 Task: Add an event with the title Networking Lunch, date '2023/12/04', time 9:15 AM to 11:15 AMand add a description: A Networking Lunch is a structured event designed to facilitate professional connections, relationship-building, and knowledge sharing among attendees. It provides a relaxed and informal setting where individuals from various industries, organizations, and backgrounds can come together to exchange ideas, expand their networks, and explore potential collaborations._x000D_
_x000D_
Select event color  Lavender . Add location for the event as: 456 Calle de Fuencarral, Madrid, Spain, logged in from the account softage.1@softage.netand send the event invitation to softage.2@softage.net and softage.3@softage.net. Set a reminder for the event Weekly on Sunday
Action: Mouse moved to (674, 455)
Screenshot: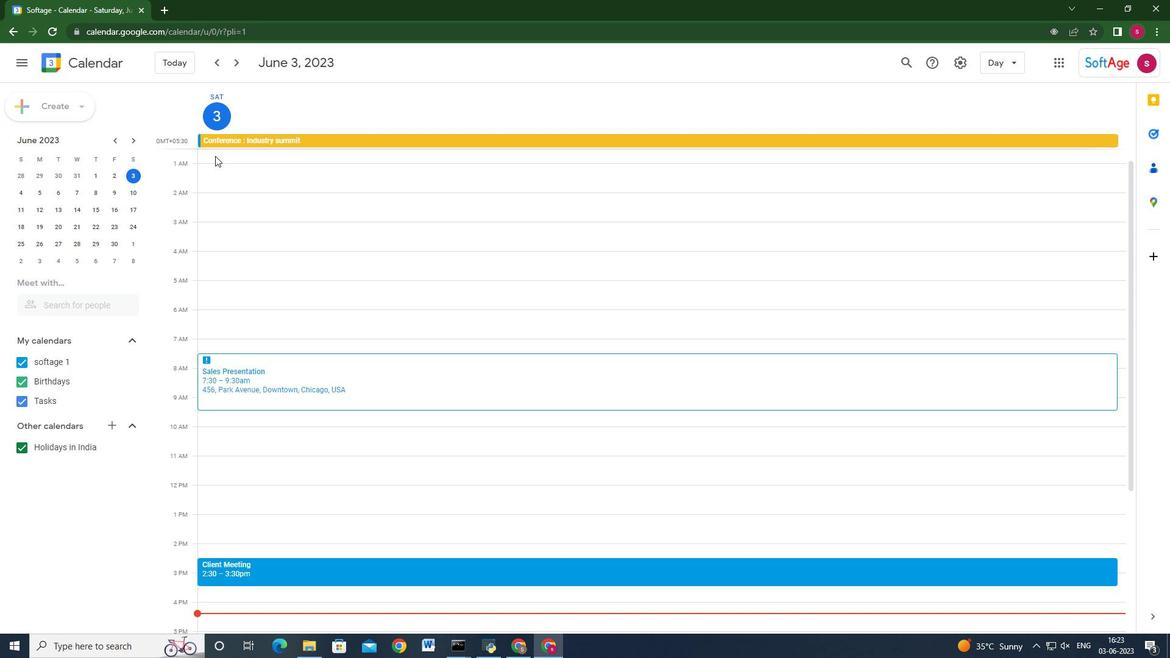 
Action: Mouse pressed left at (674, 455)
Screenshot: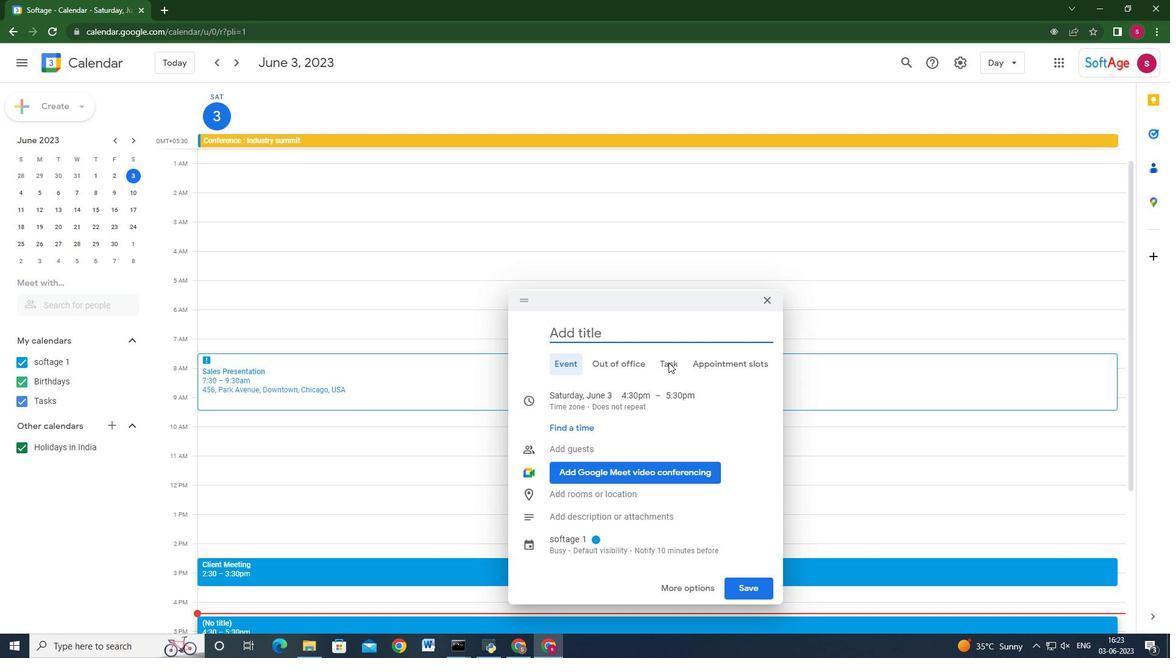 
Action: Mouse moved to (105, 76)
Screenshot: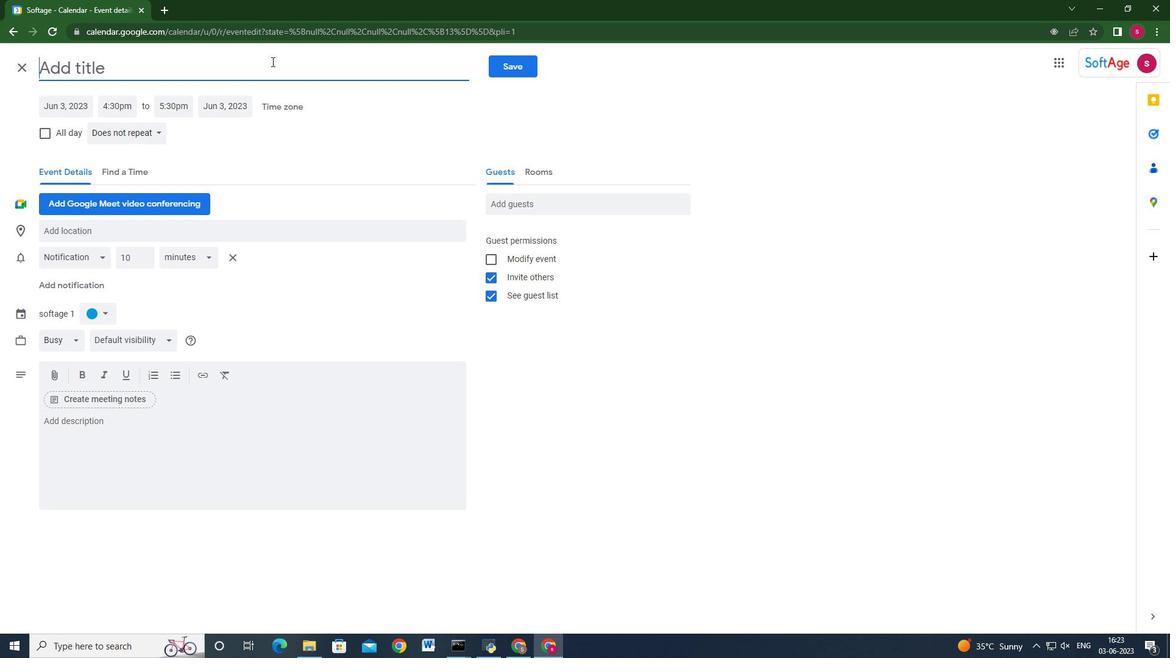 
Action: Key pressed <Key.shift>Networking<Key.space><Key.shift>Lunch
Screenshot: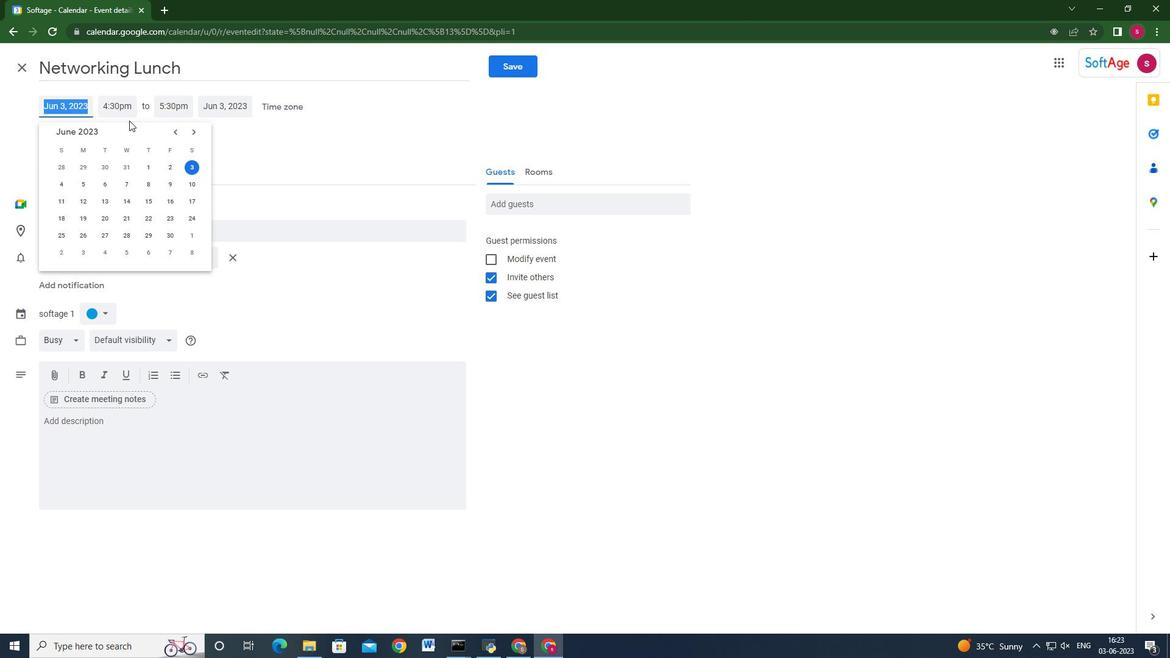 
Action: Mouse moved to (49, 111)
Screenshot: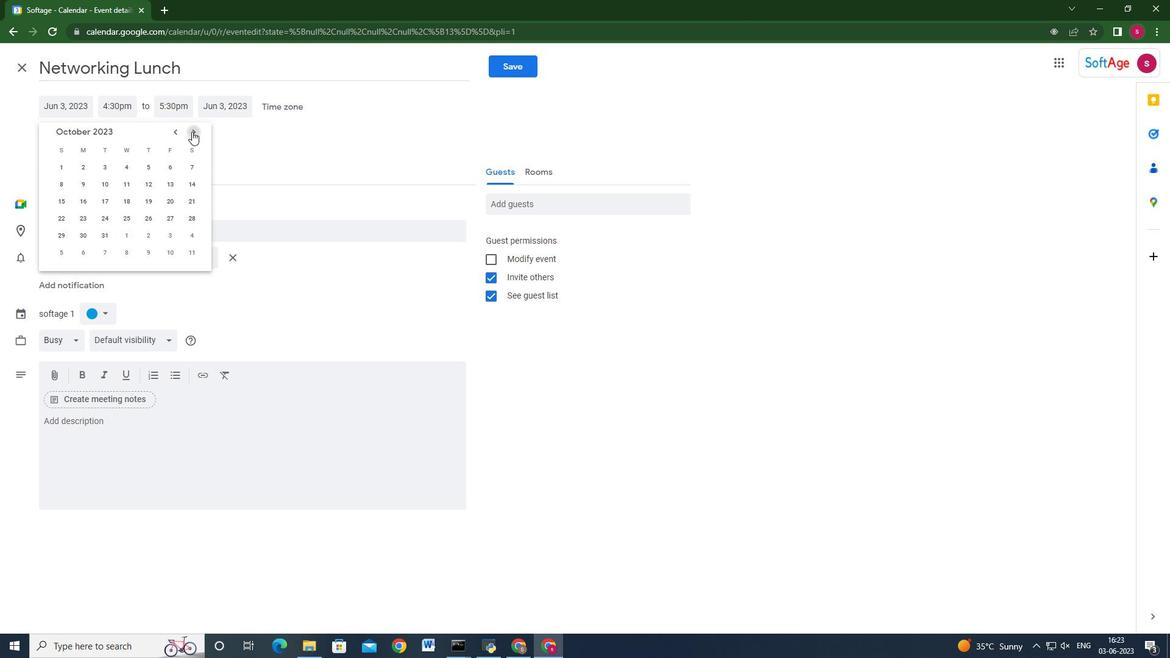 
Action: Mouse pressed left at (49, 111)
Screenshot: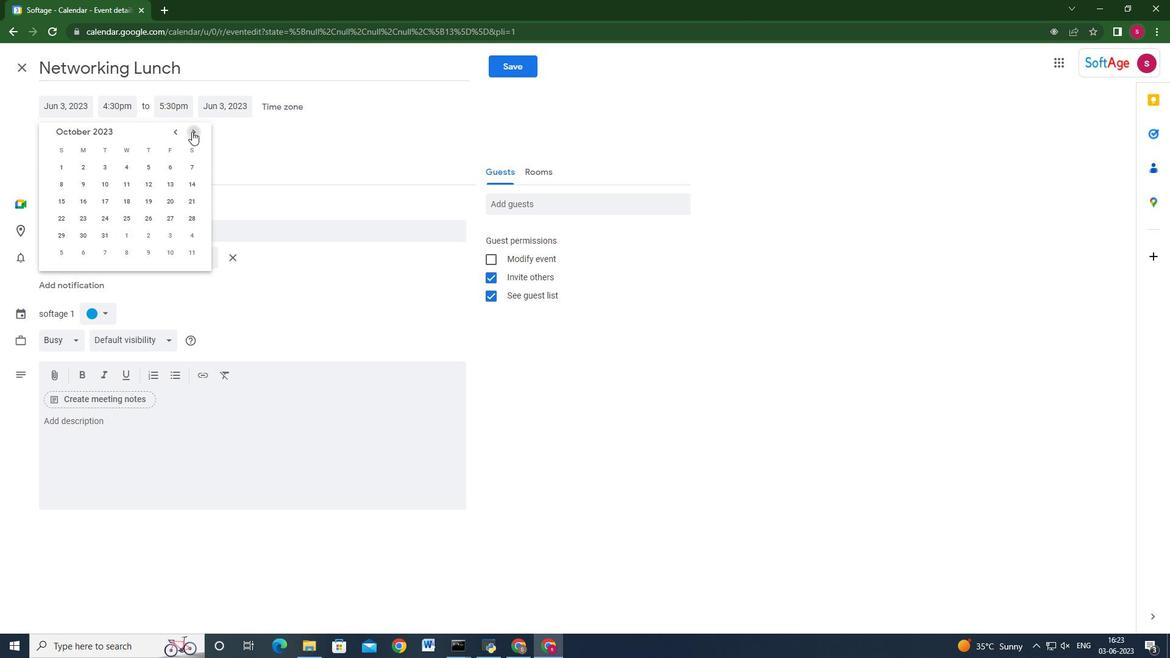 
Action: Mouse moved to (197, 135)
Screenshot: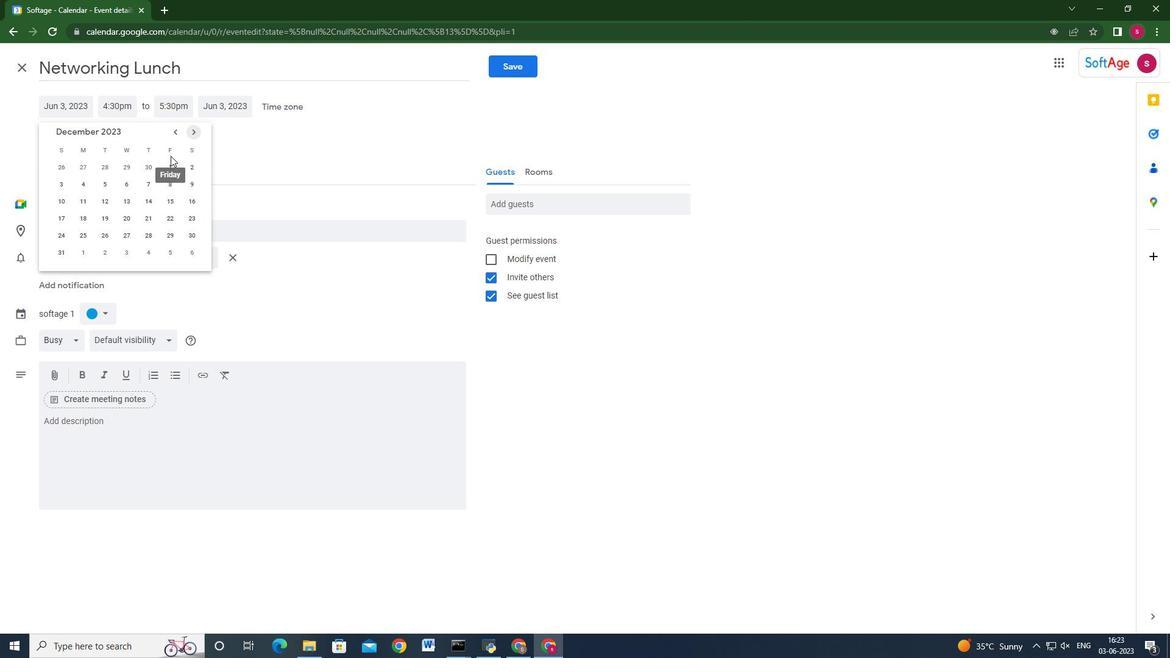 
Action: Mouse pressed left at (197, 135)
Screenshot: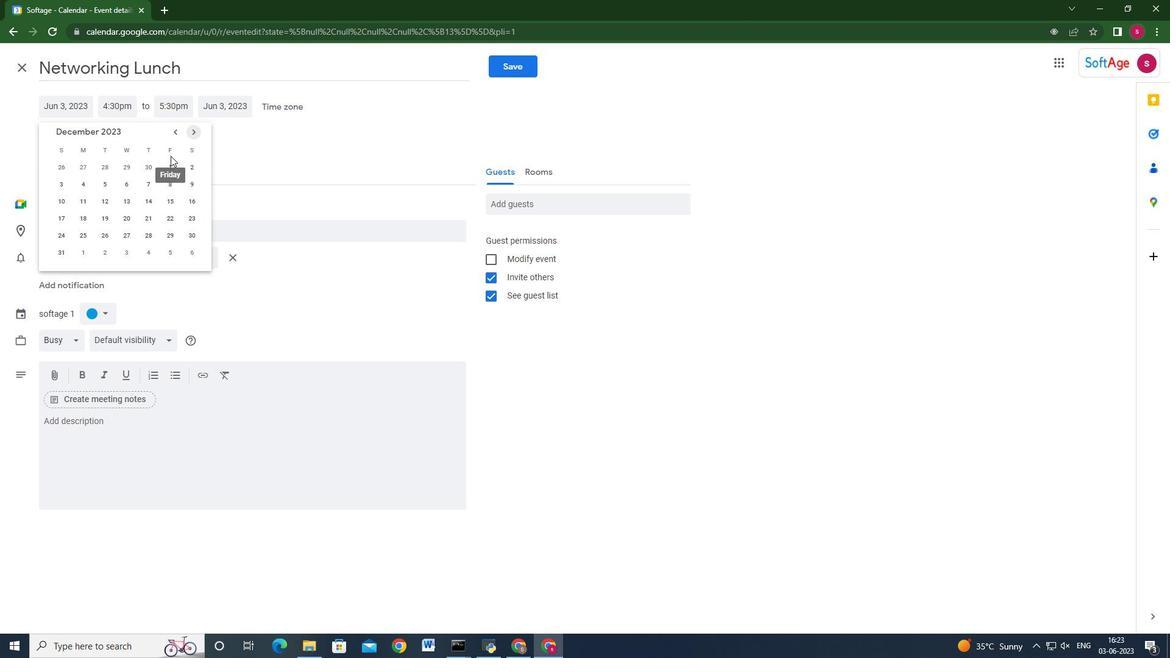 
Action: Mouse pressed left at (197, 135)
Screenshot: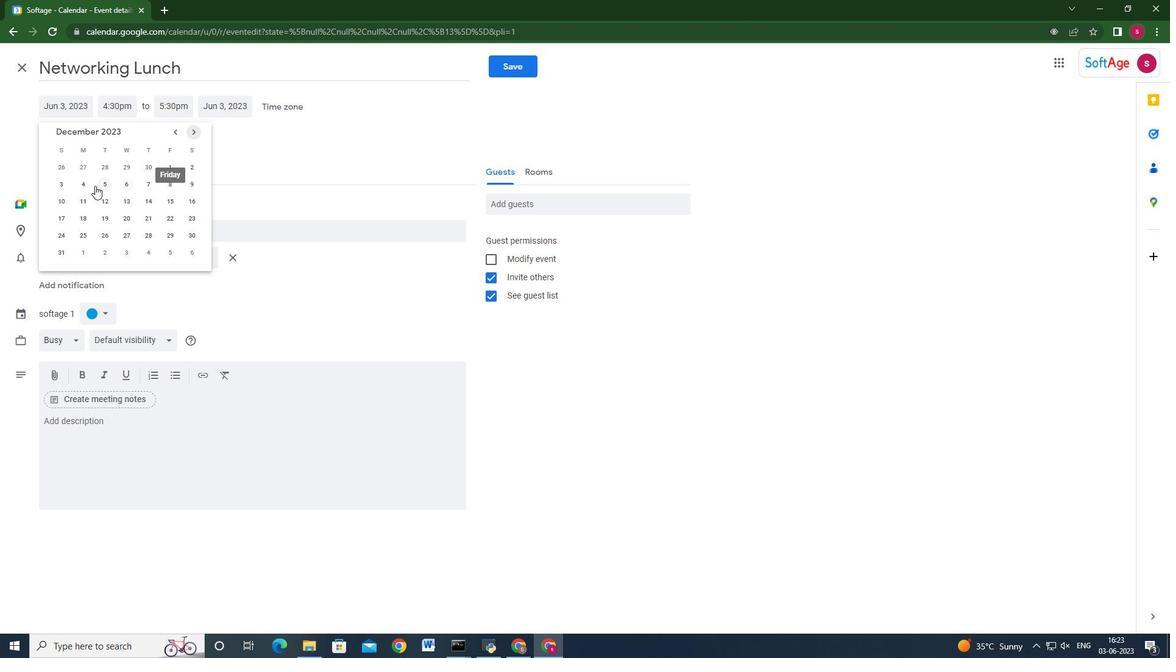 
Action: Mouse pressed left at (197, 135)
Screenshot: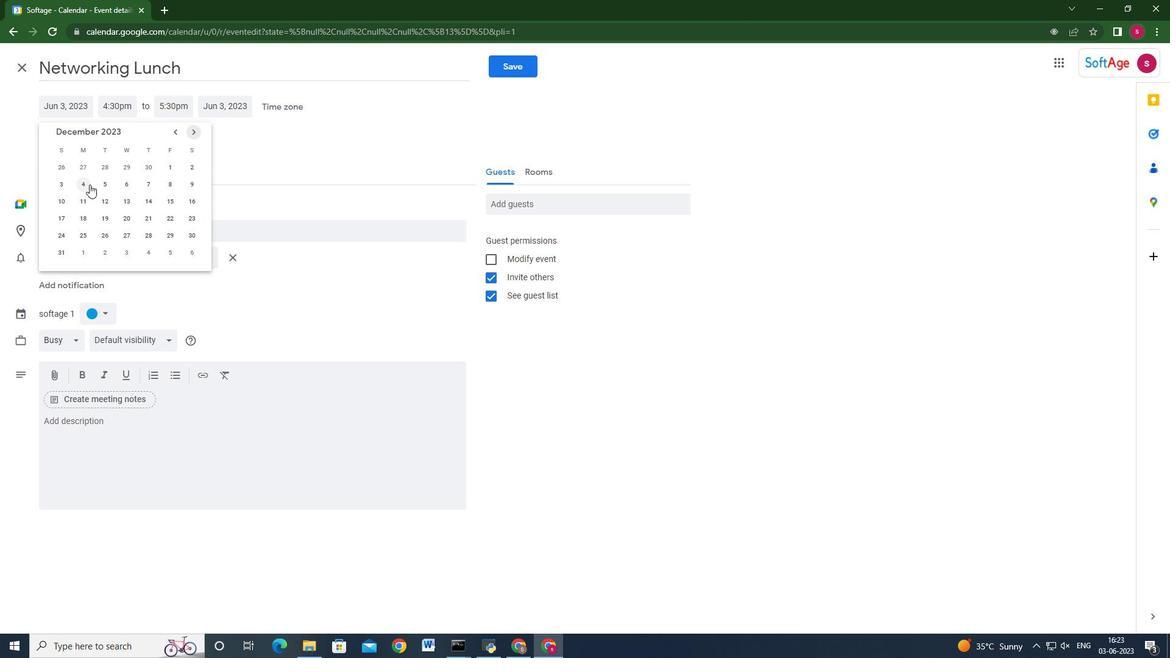 
Action: Mouse pressed left at (197, 135)
Screenshot: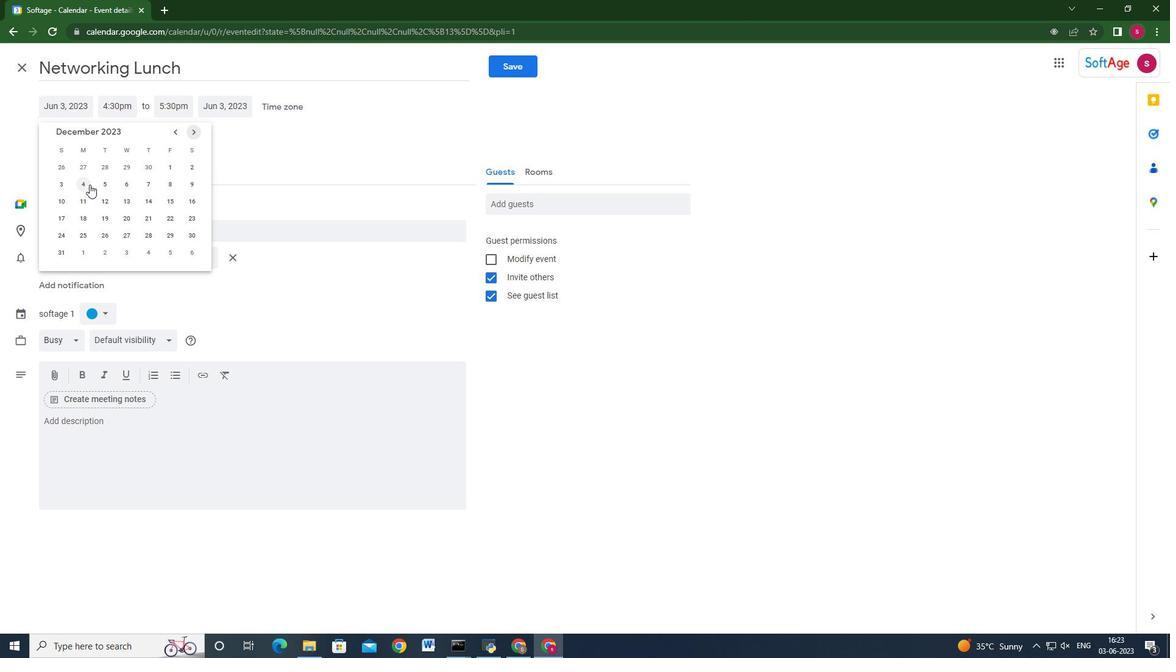 
Action: Mouse pressed left at (197, 135)
Screenshot: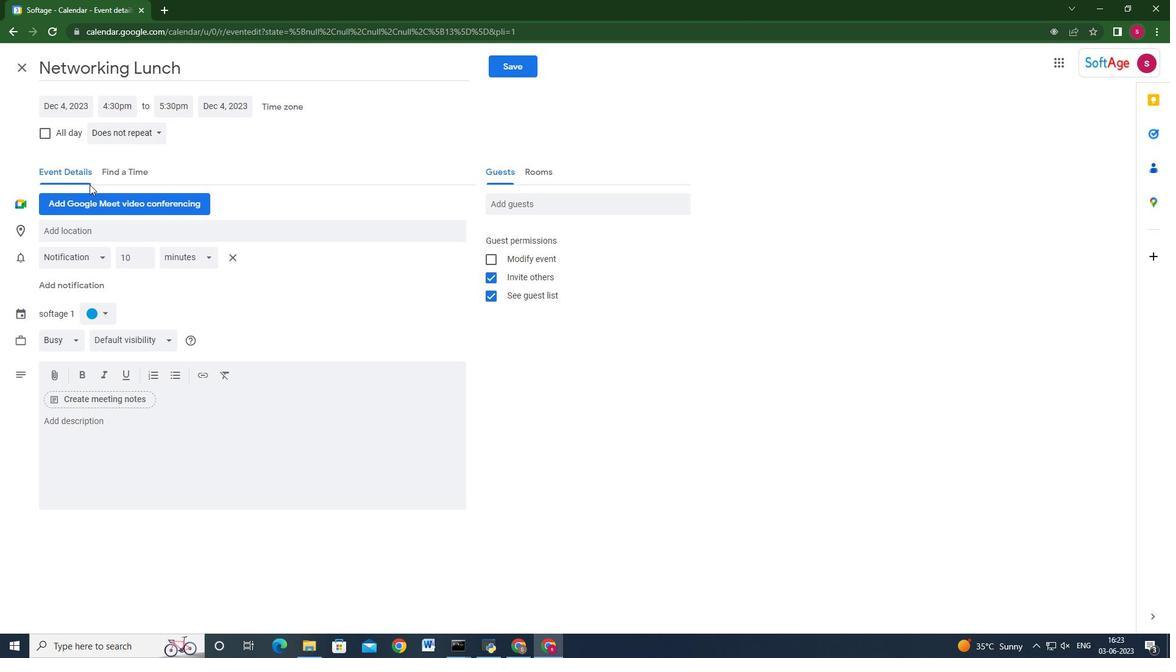 
Action: Mouse pressed left at (197, 135)
Screenshot: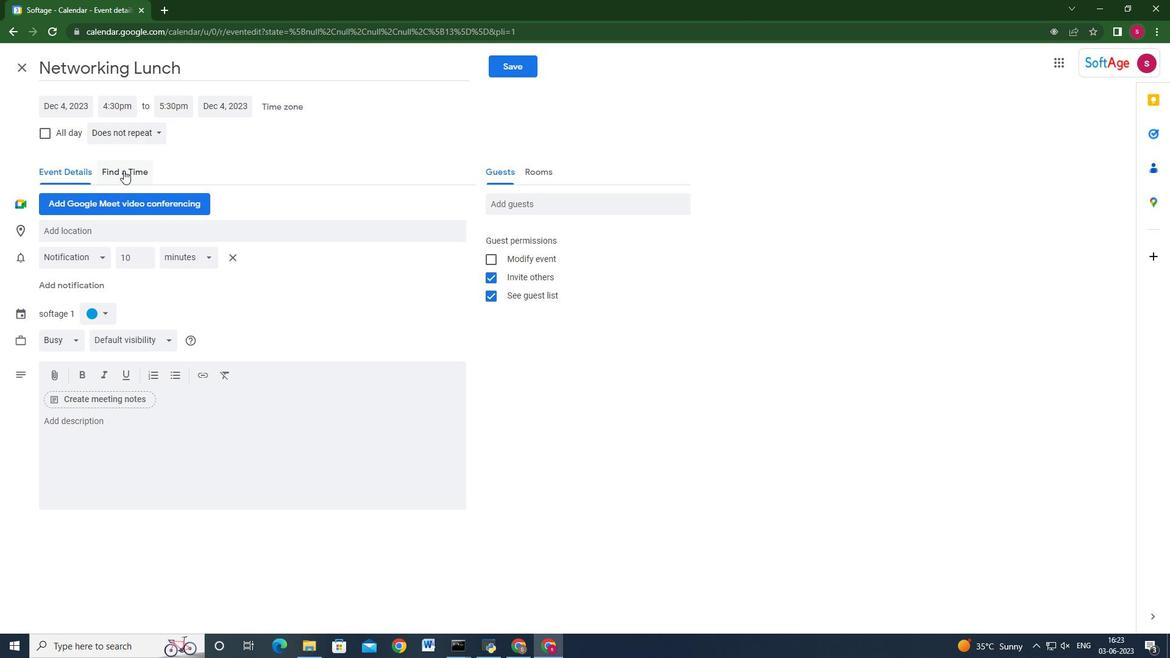 
Action: Mouse moved to (89, 184)
Screenshot: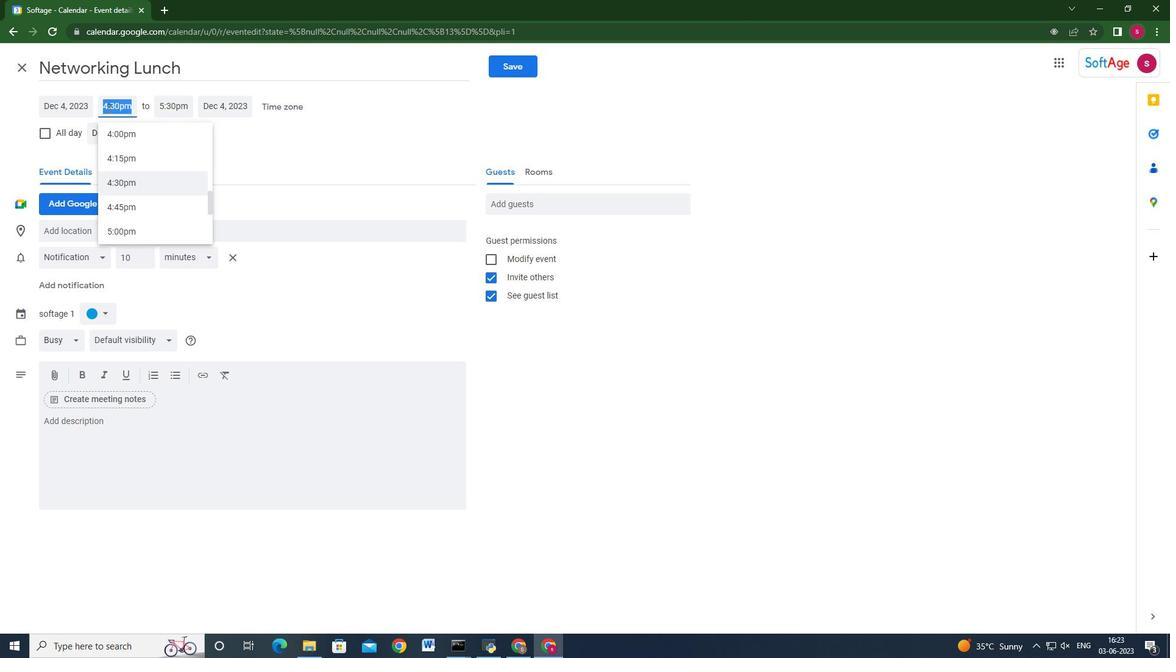 
Action: Mouse pressed left at (89, 184)
Screenshot: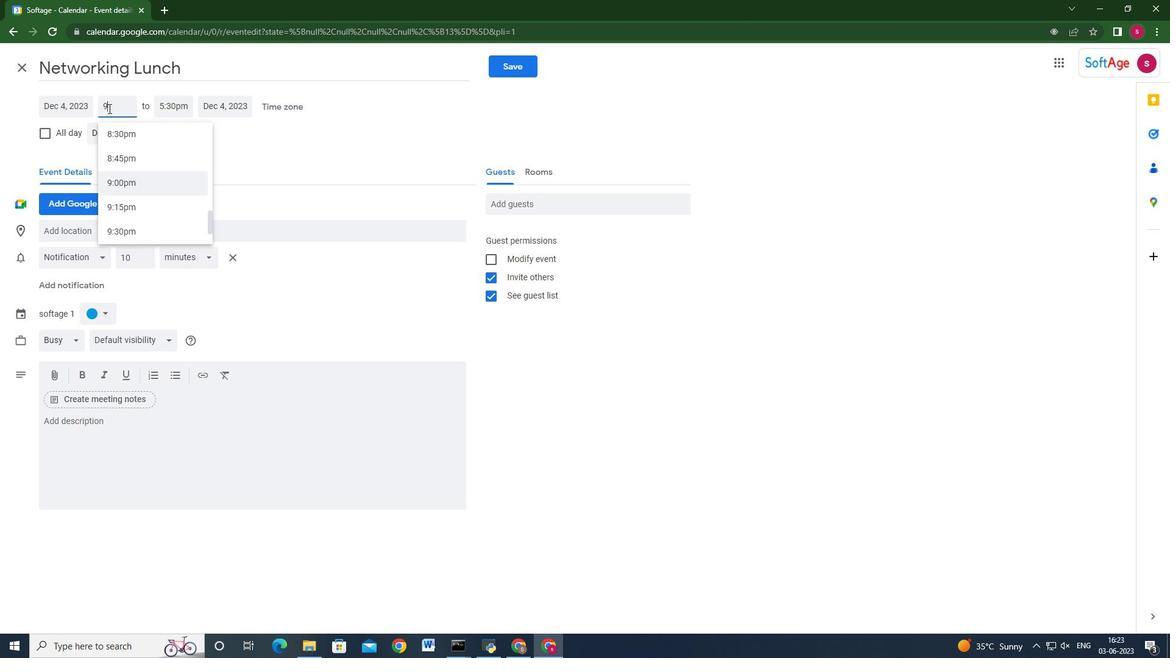 
Action: Mouse moved to (29, 67)
Screenshot: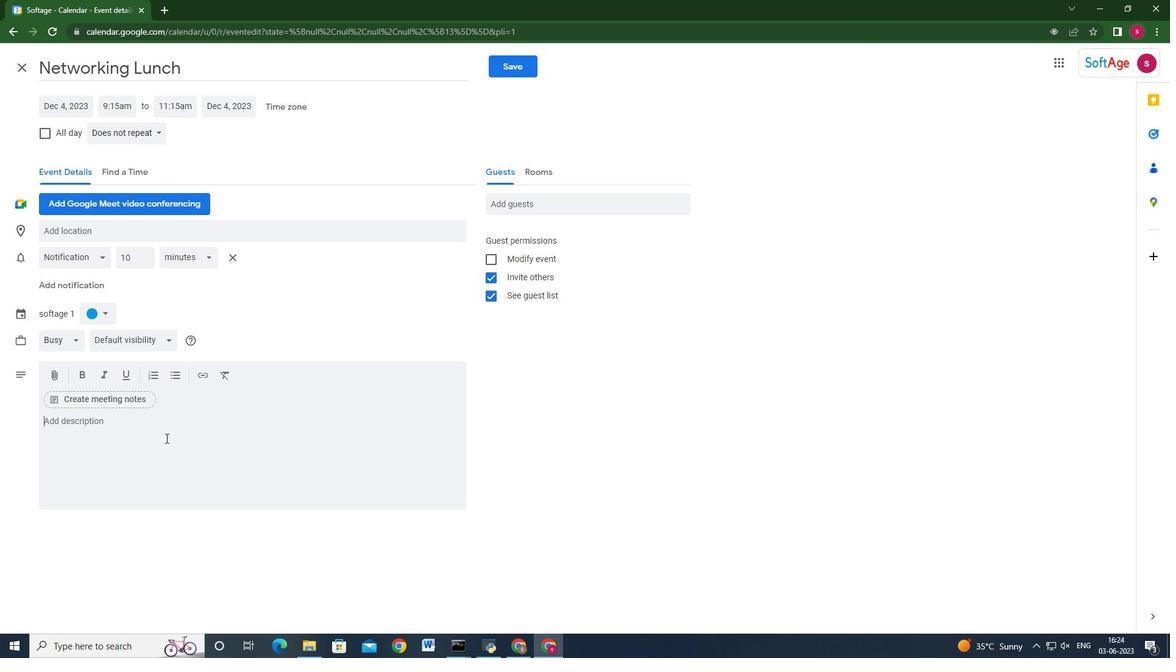 
Action: Mouse pressed left at (29, 67)
Screenshot: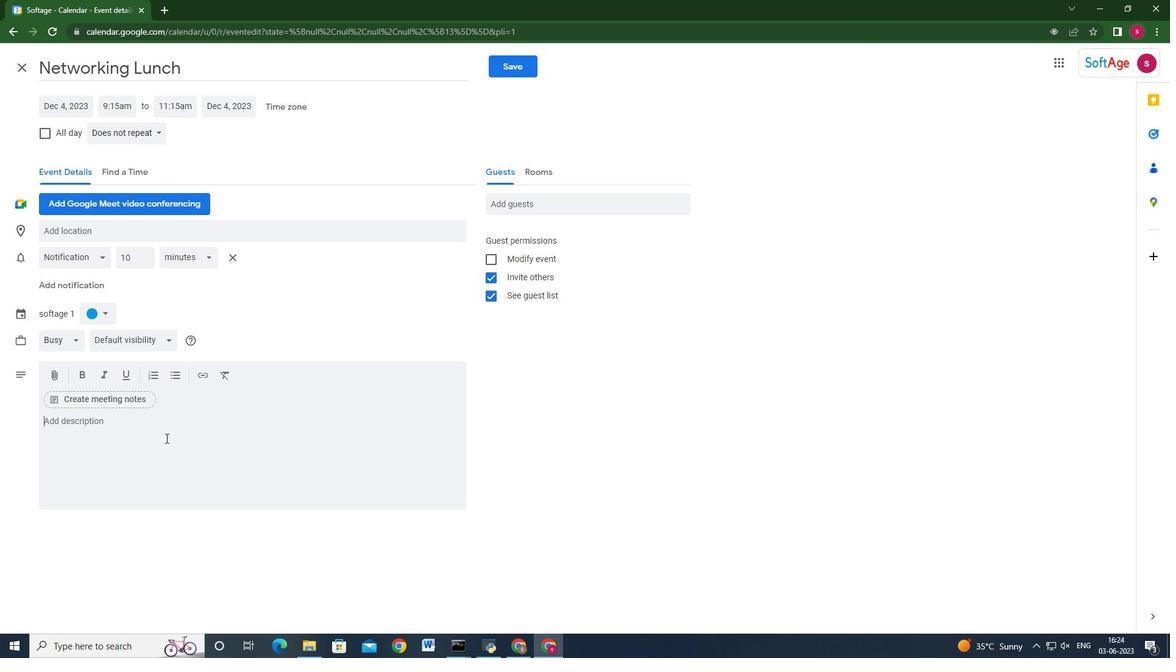
Action: Mouse moved to (639, 361)
Screenshot: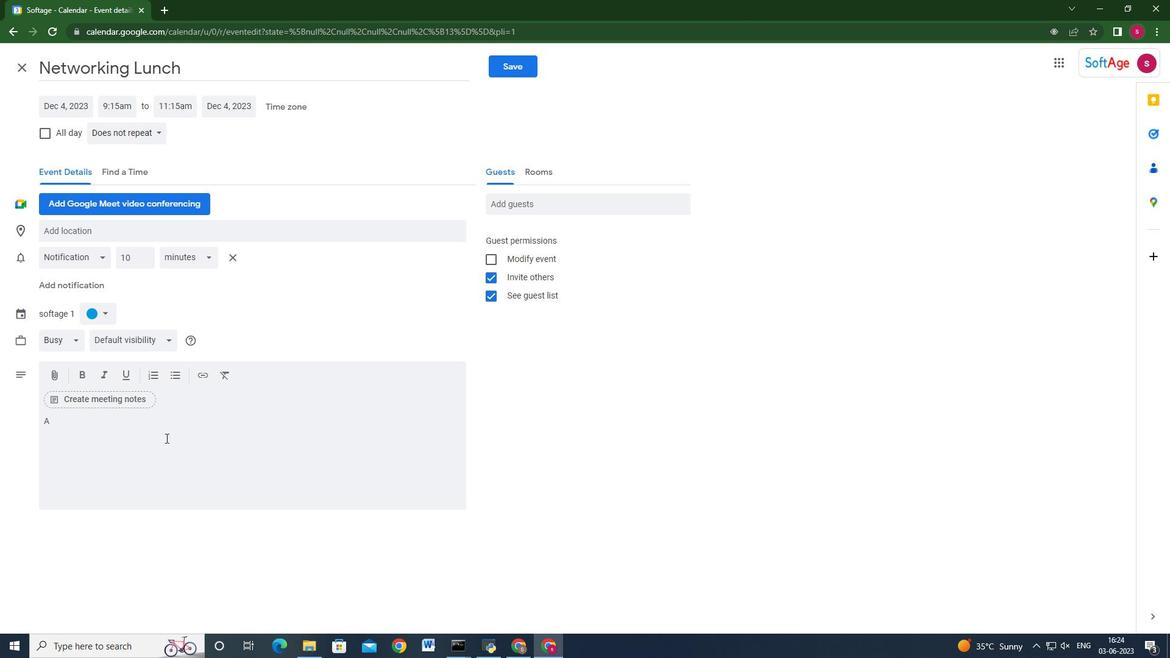 
Action: Mouse pressed left at (639, 361)
Screenshot: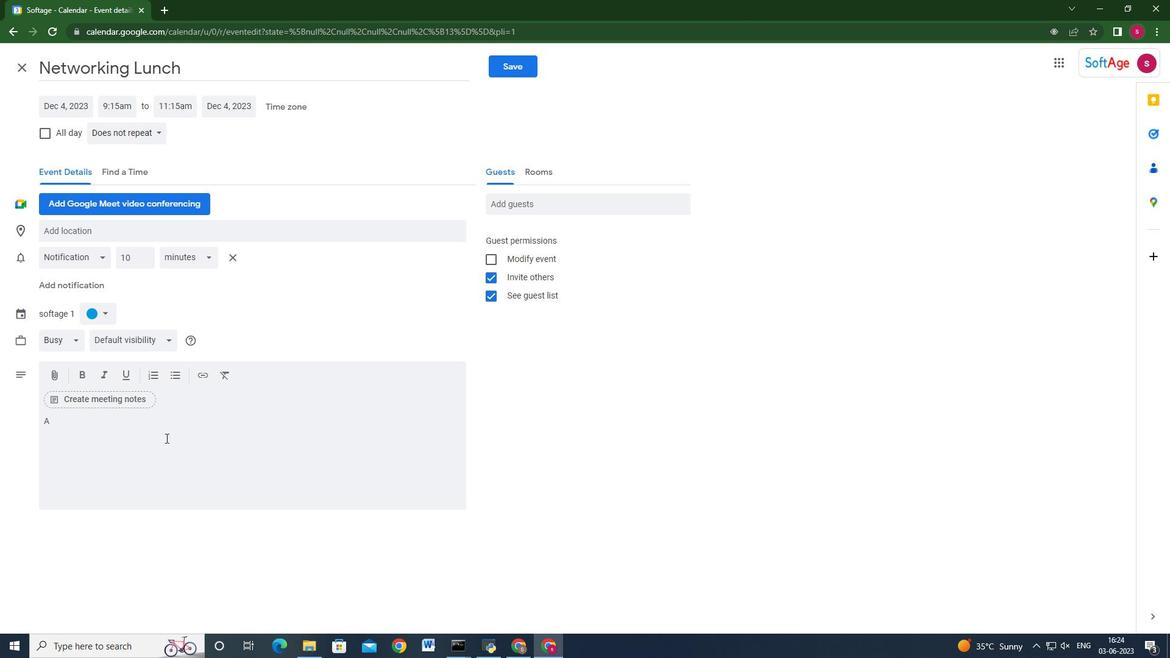 
Action: Mouse moved to (64, 115)
Screenshot: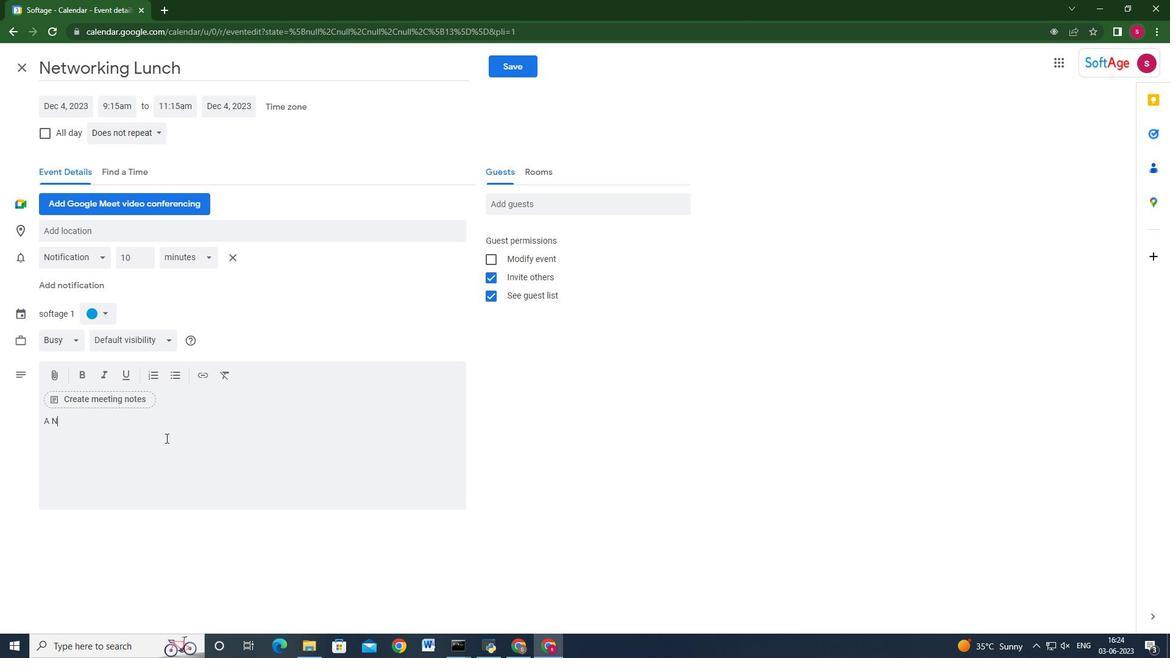
Action: Mouse pressed left at (64, 115)
Screenshot: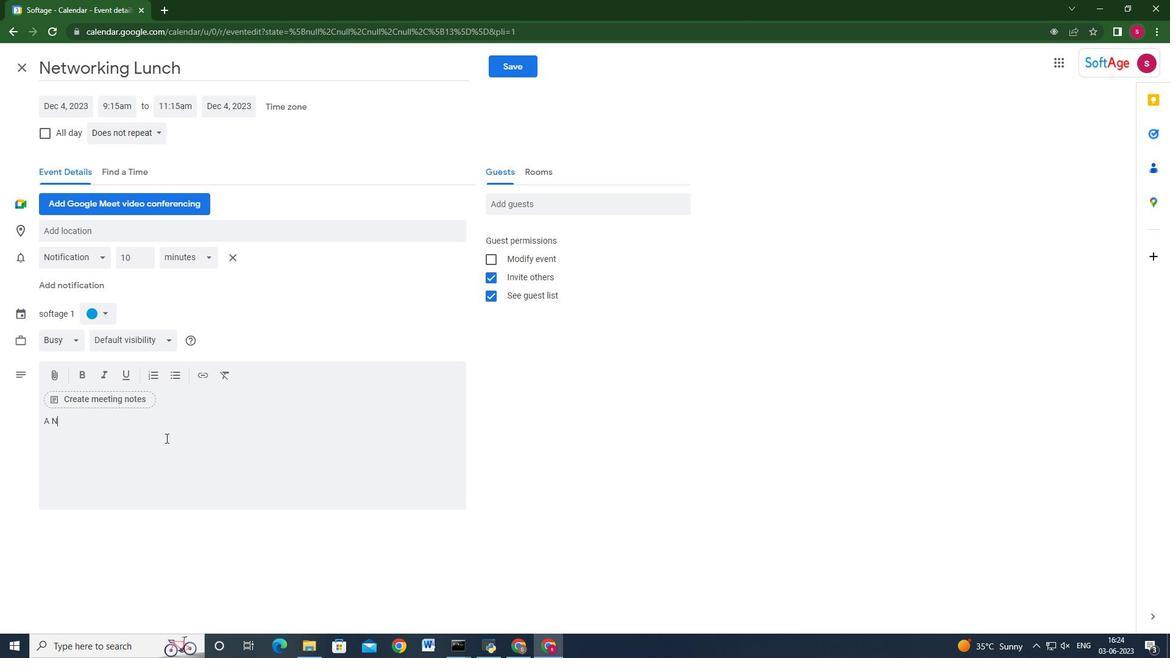 
Action: Mouse moved to (57, 135)
Screenshot: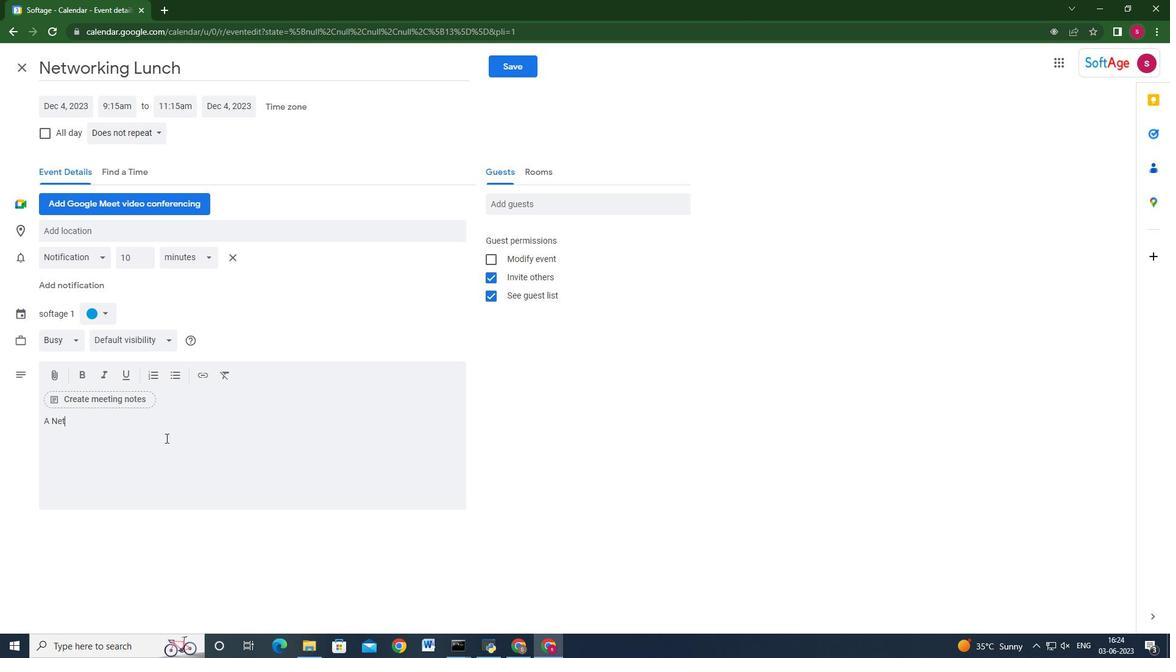
Action: Mouse pressed left at (57, 135)
Screenshot: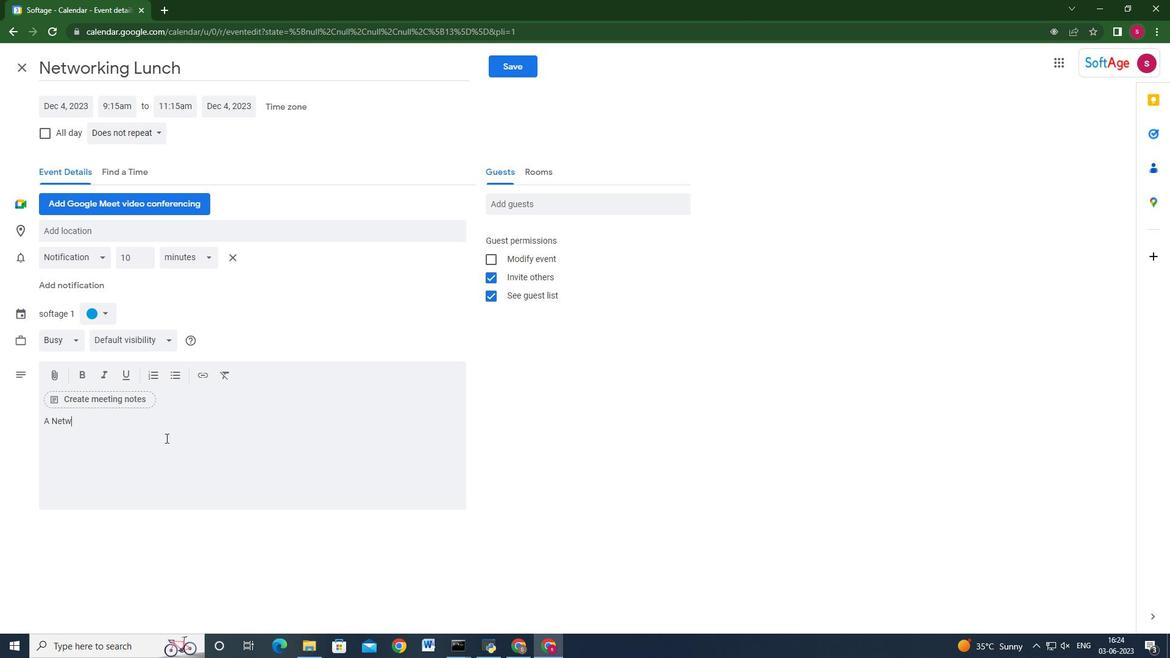 
Action: Mouse moved to (694, 591)
Screenshot: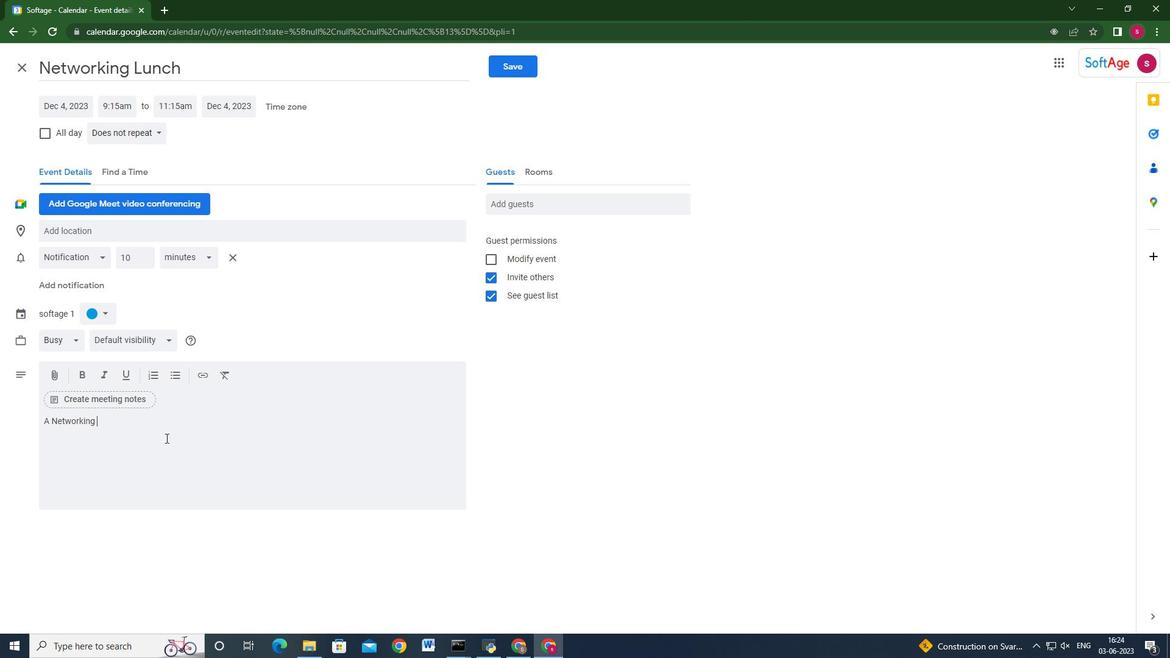 
Action: Mouse pressed left at (694, 591)
Screenshot: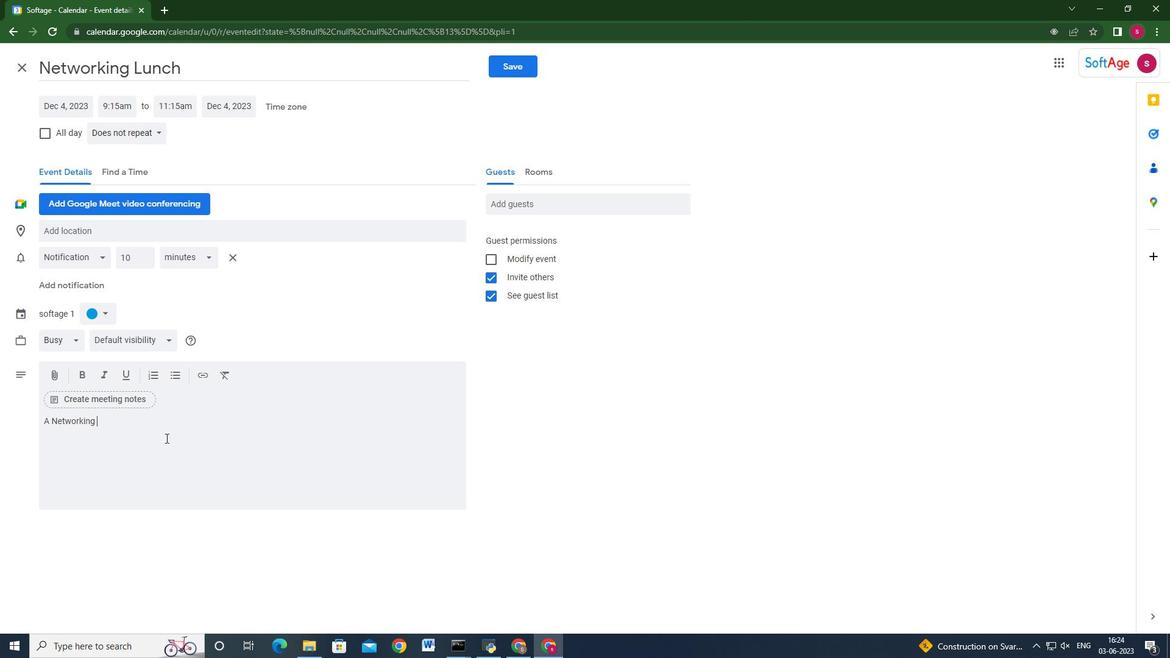 
Action: Mouse moved to (116, 85)
Screenshot: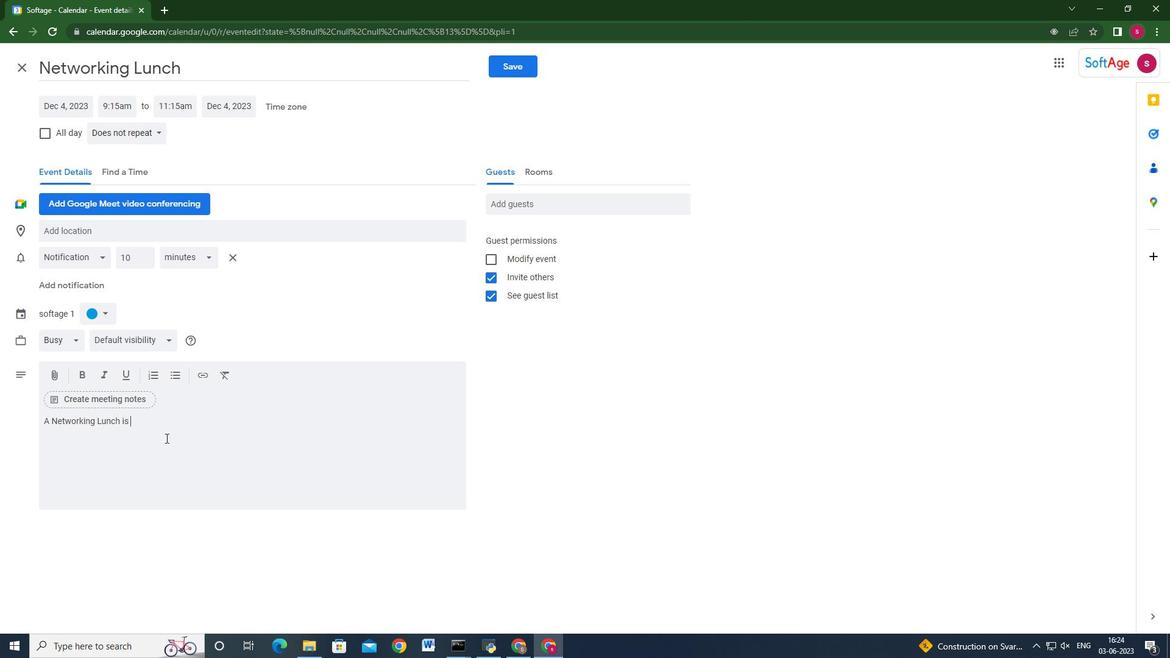 
Action: Key pressed <Key.shift>Networking<Key.space><Key.shift>Lun<Key.backspace>ctrl+A<Key.backspace>
Screenshot: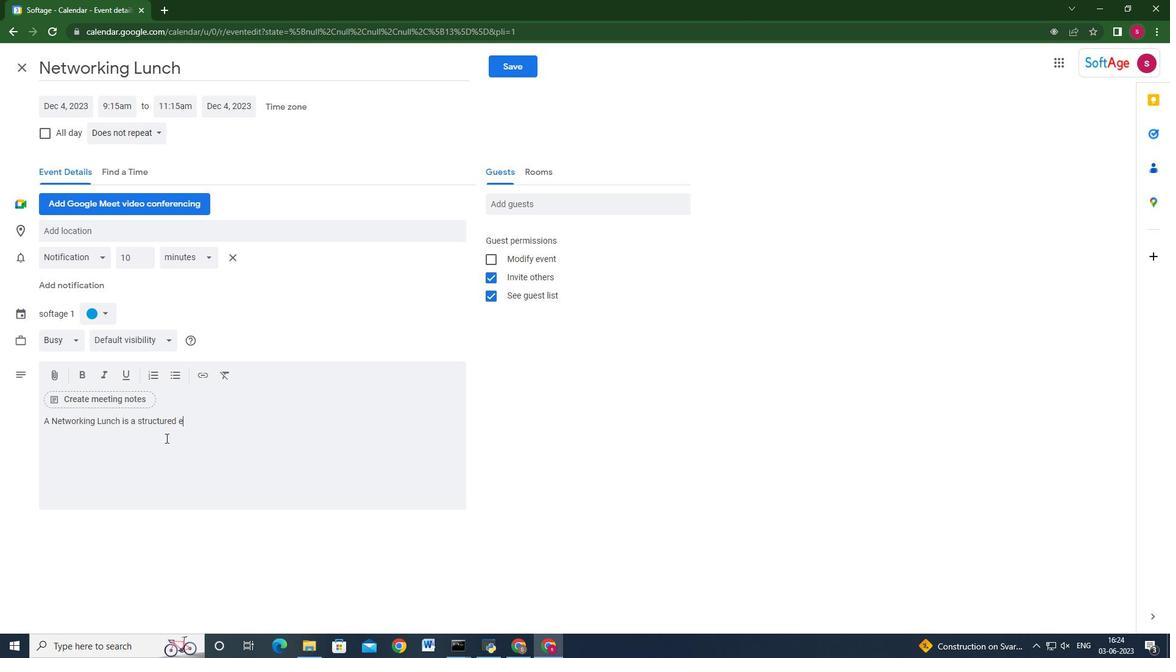 
Action: Mouse moved to (59, 107)
Screenshot: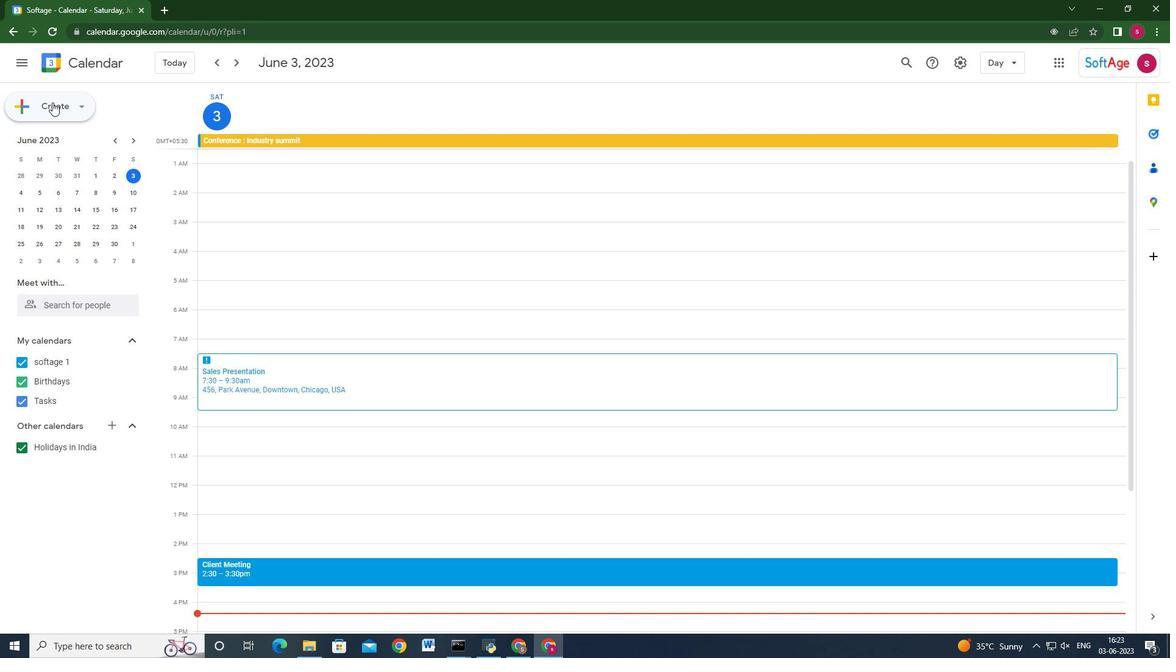 
Action: Mouse pressed left at (59, 107)
Screenshot: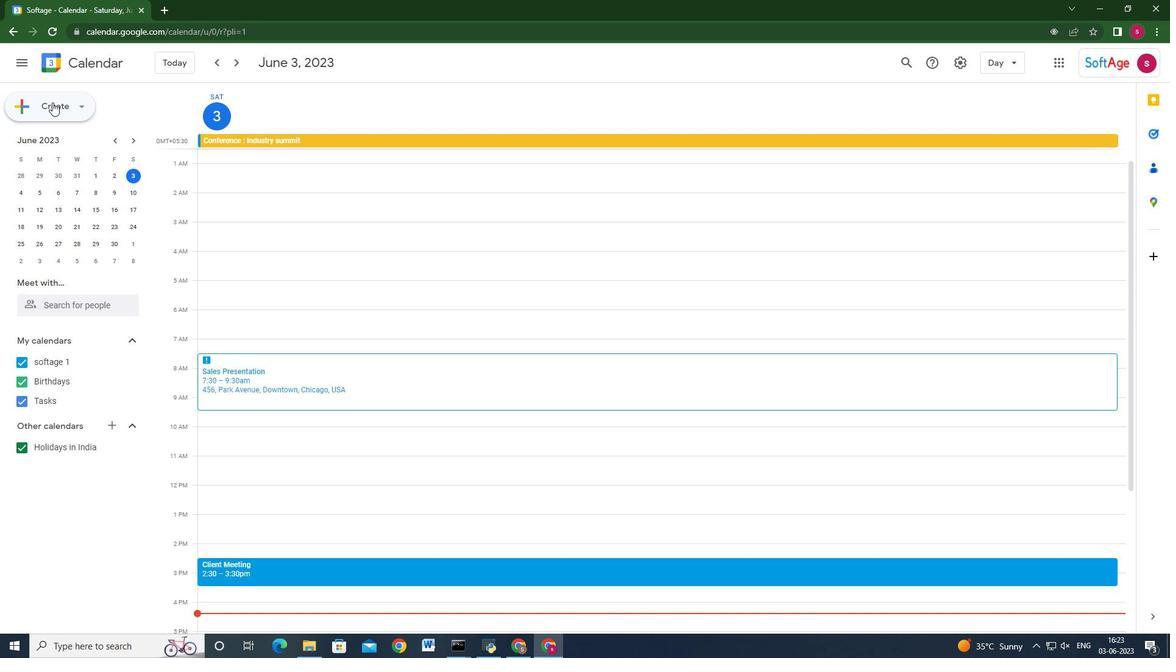 
Action: Mouse moved to (53, 138)
Screenshot: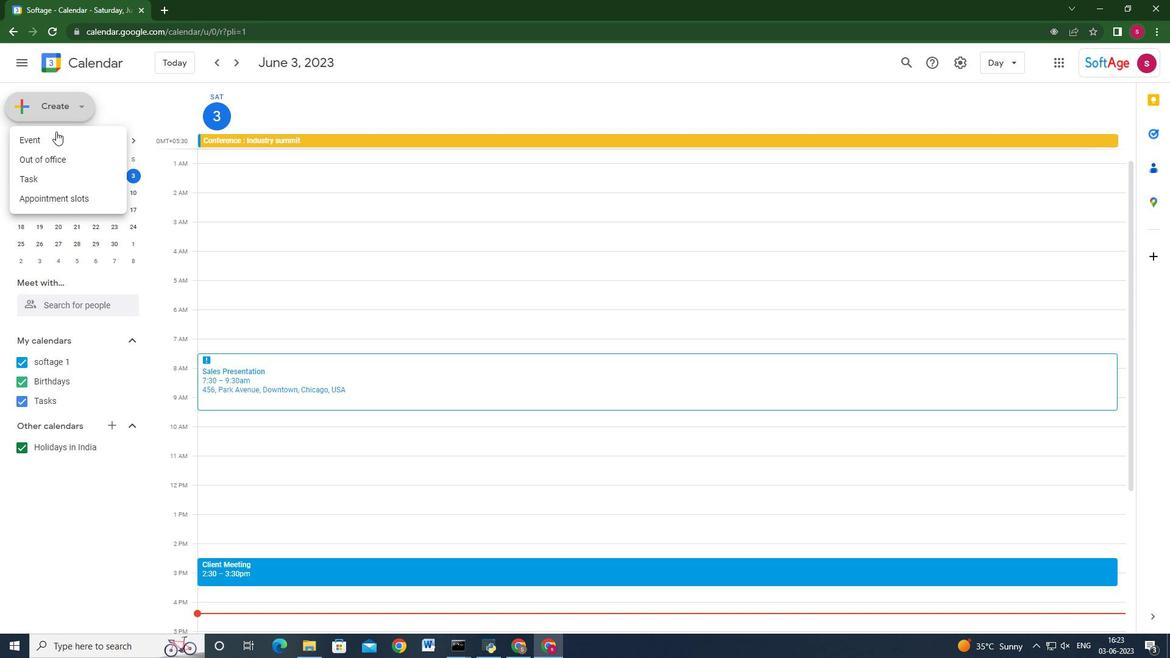 
Action: Mouse pressed left at (53, 138)
Screenshot: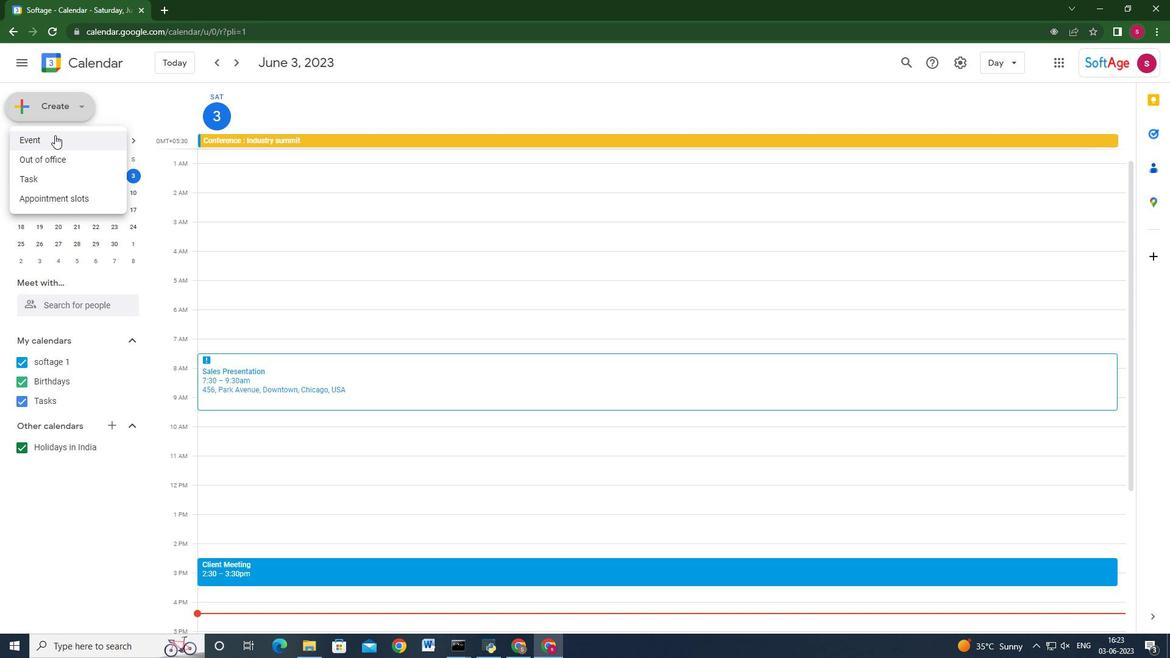 
Action: Mouse moved to (692, 588)
Screenshot: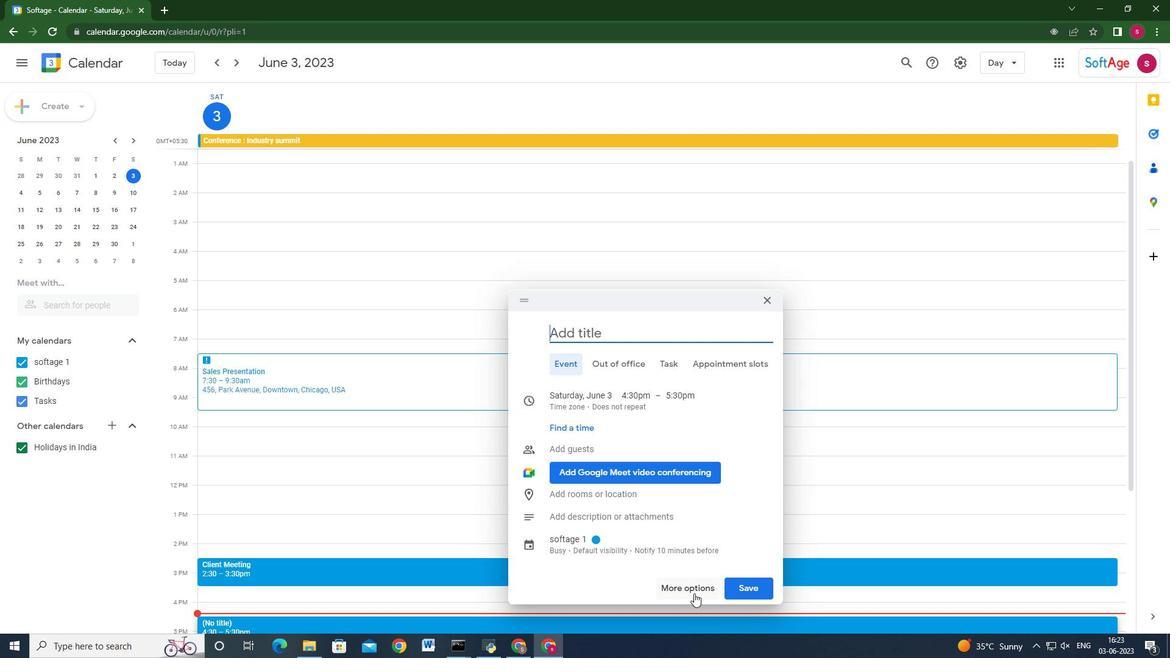 
Action: Mouse pressed left at (692, 588)
Screenshot: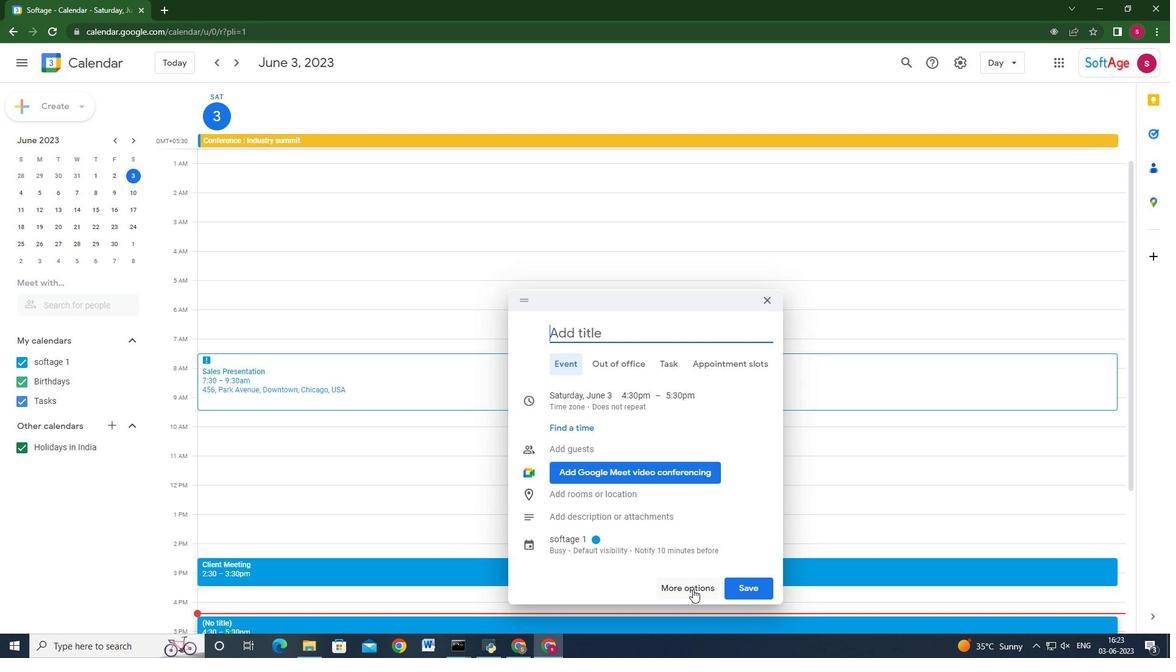 
Action: Mouse moved to (271, 61)
Screenshot: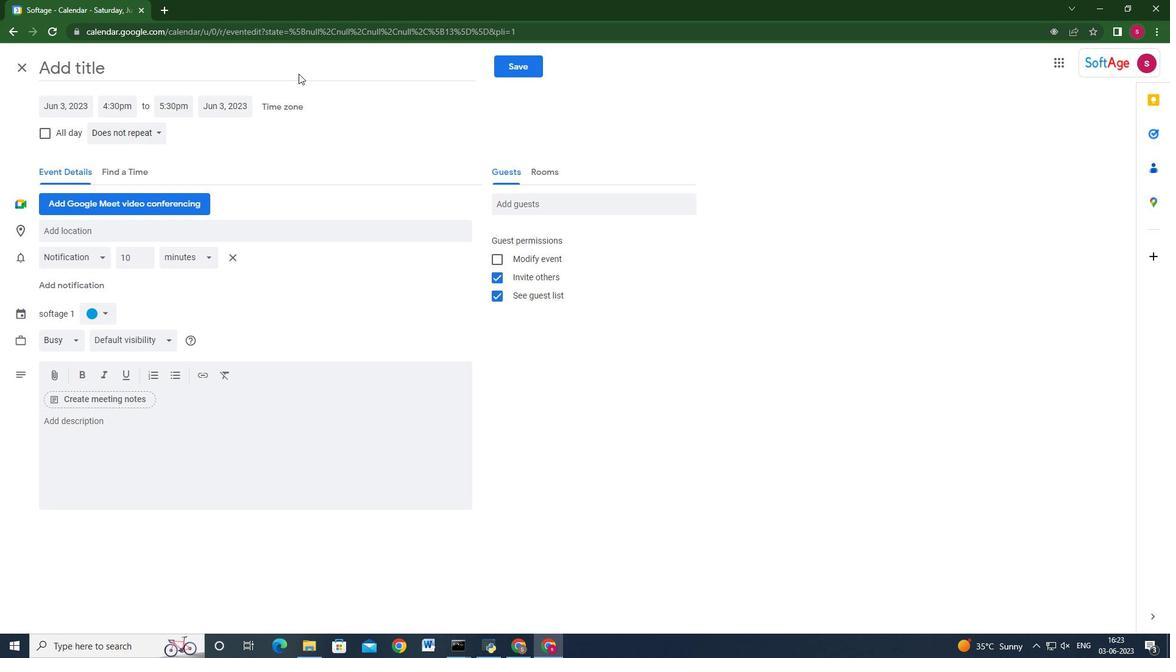 
Action: Key pressed <Key.shift>Networking<Key.space><Key.shift>Lunch
Screenshot: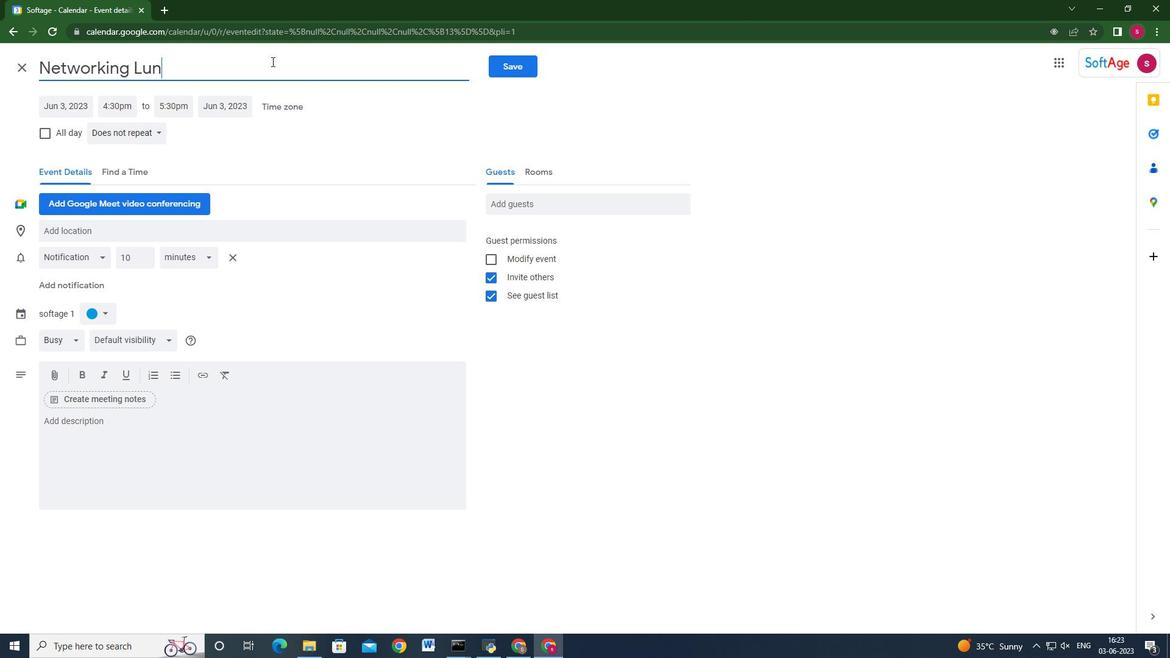 
Action: Mouse moved to (73, 107)
Screenshot: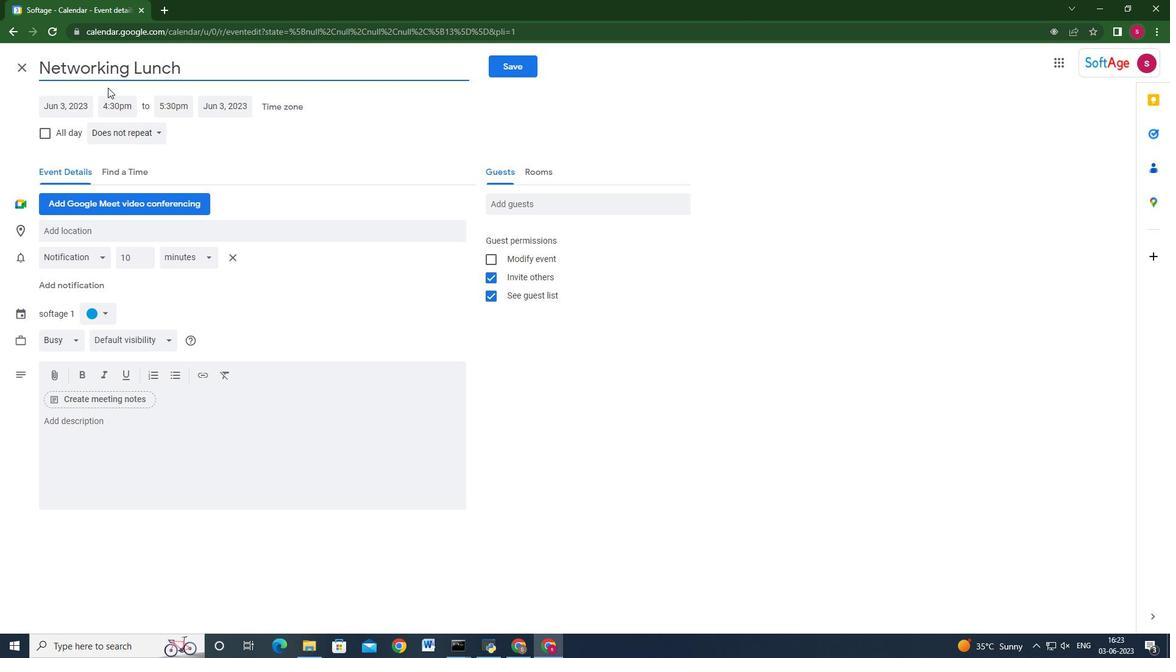 
Action: Mouse pressed left at (73, 107)
Screenshot: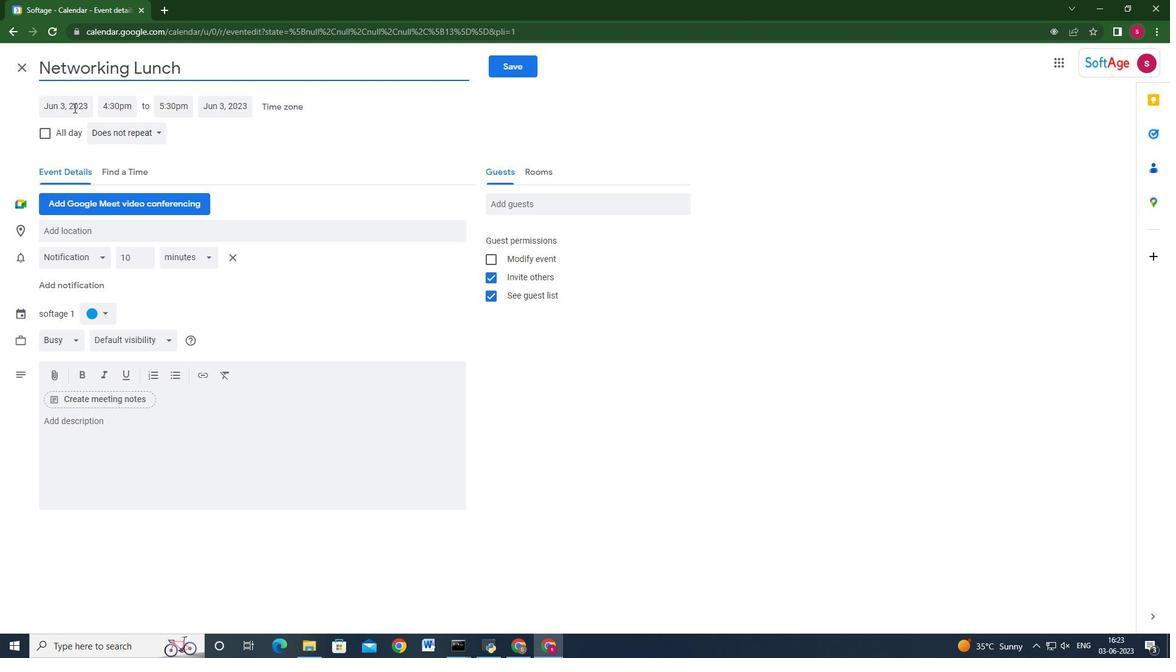 
Action: Mouse moved to (191, 131)
Screenshot: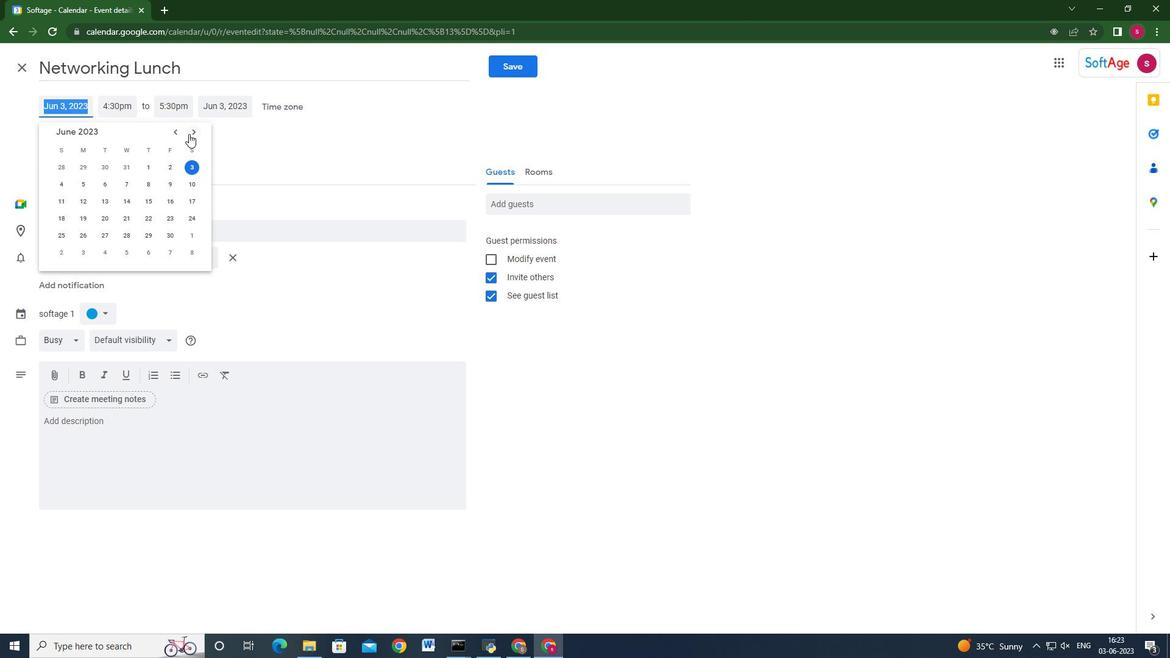 
Action: Mouse pressed left at (191, 131)
Screenshot: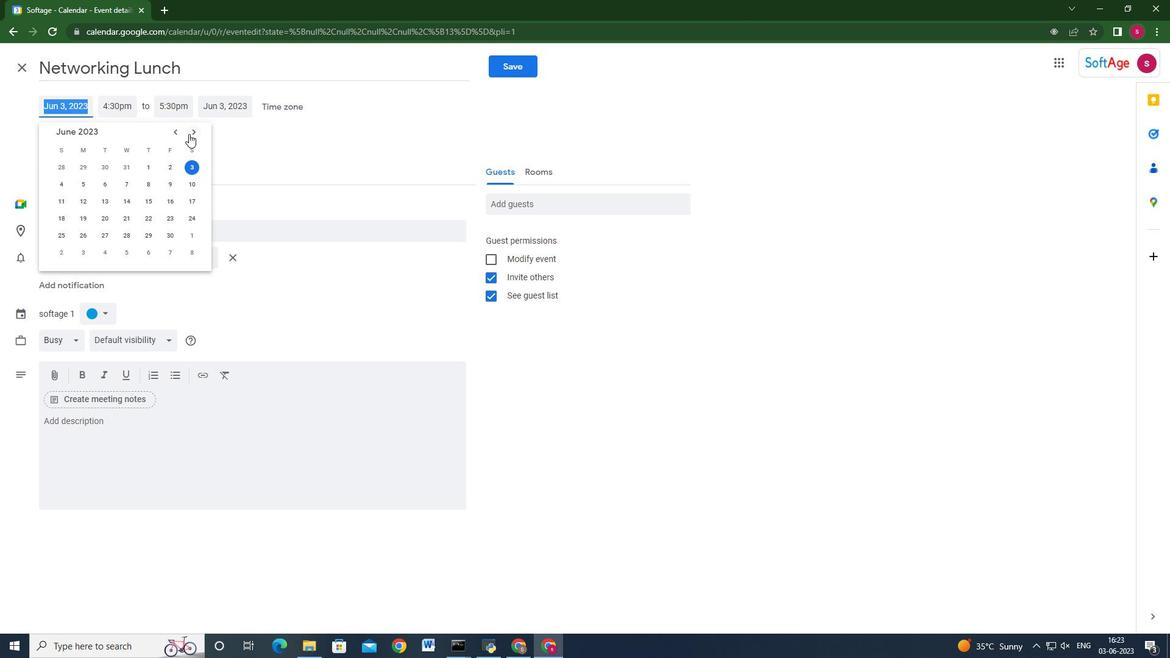 
Action: Mouse moved to (191, 131)
Screenshot: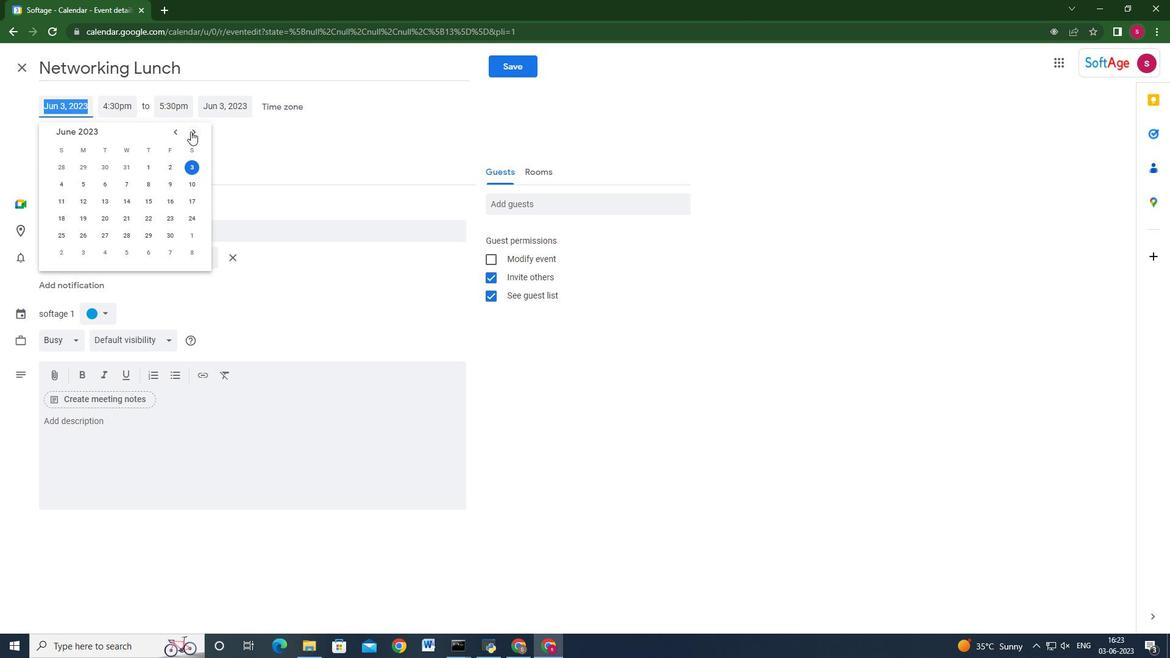 
Action: Mouse pressed left at (191, 131)
Screenshot: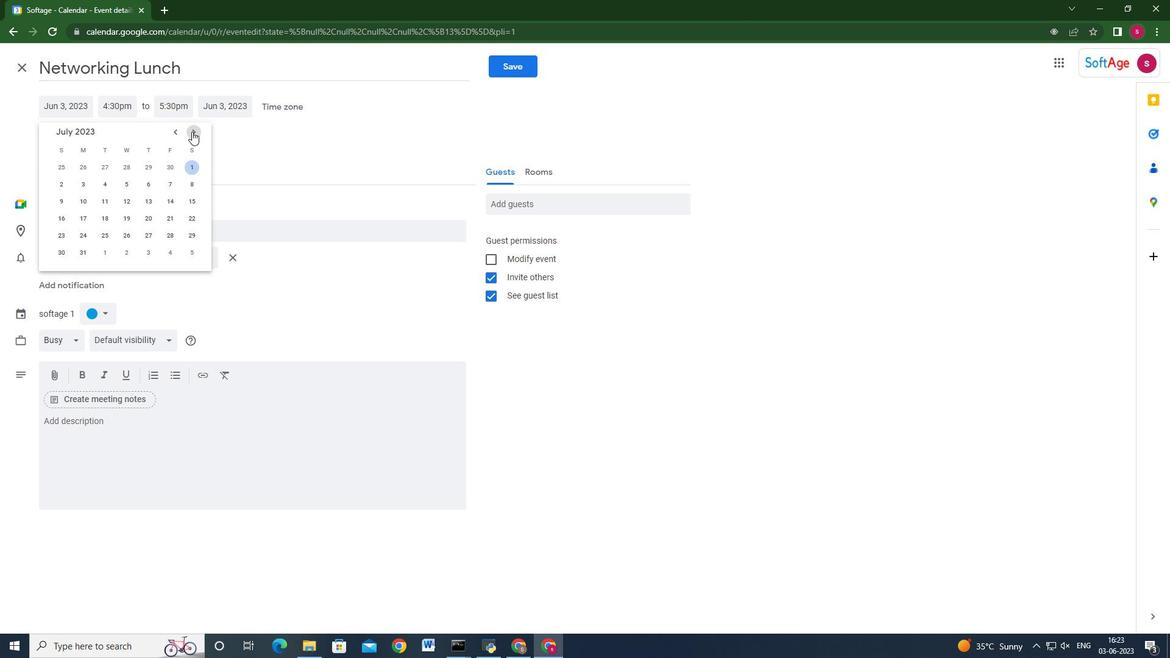 
Action: Mouse pressed left at (191, 131)
Screenshot: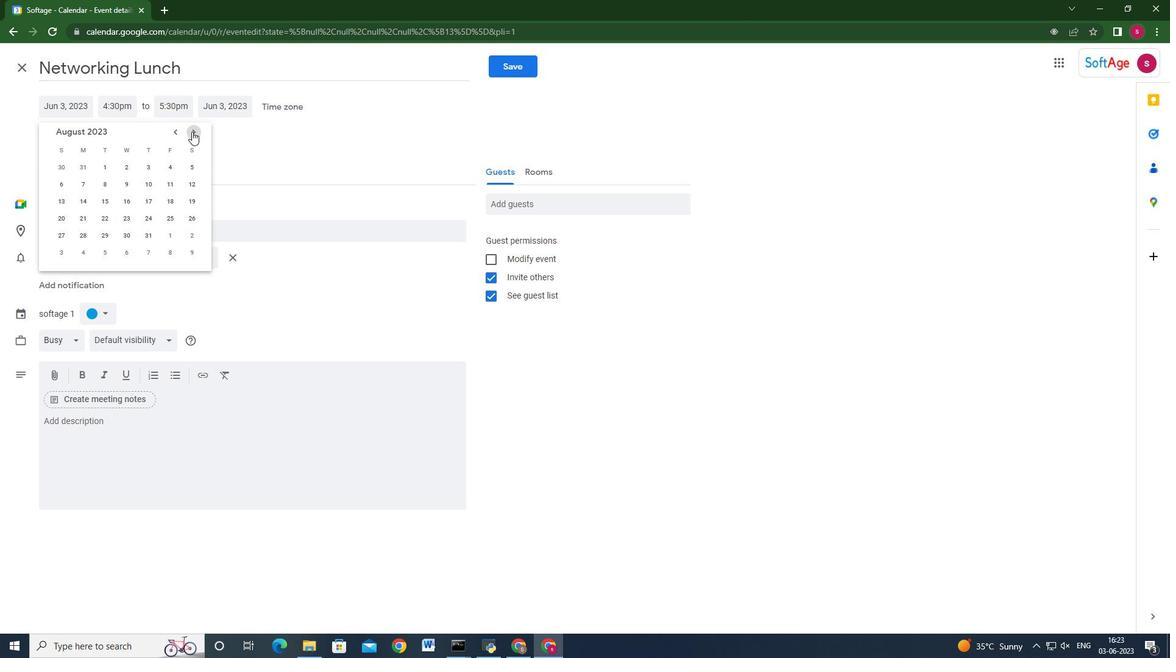 
Action: Mouse pressed left at (191, 131)
Screenshot: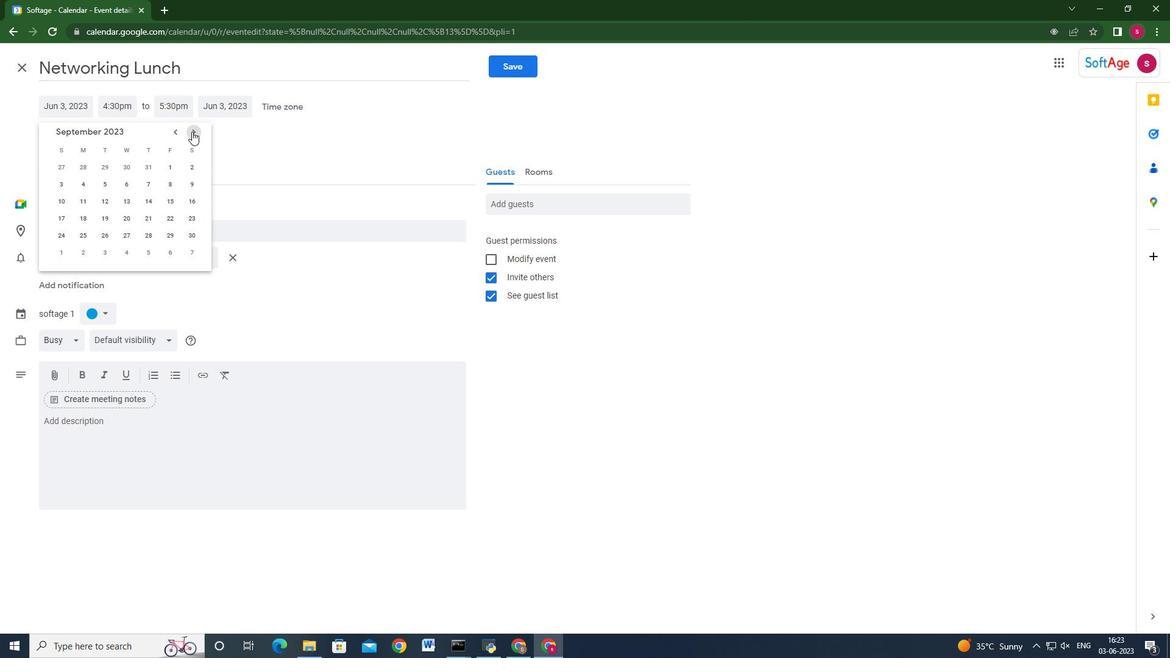 
Action: Mouse pressed left at (191, 131)
Screenshot: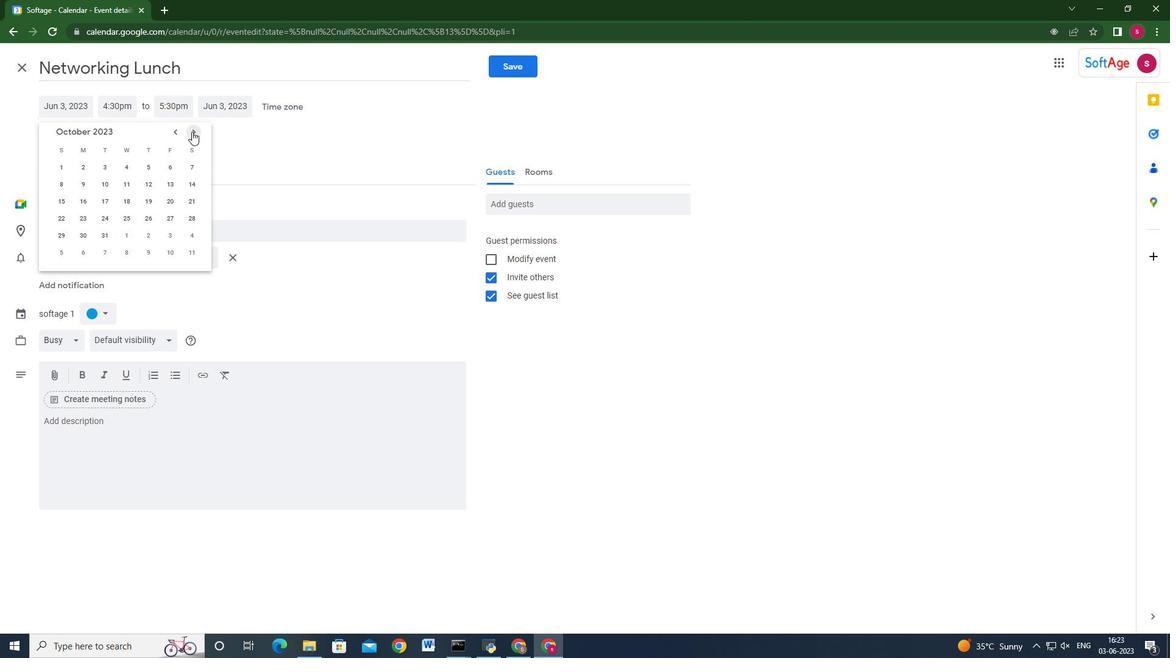
Action: Mouse pressed left at (191, 131)
Screenshot: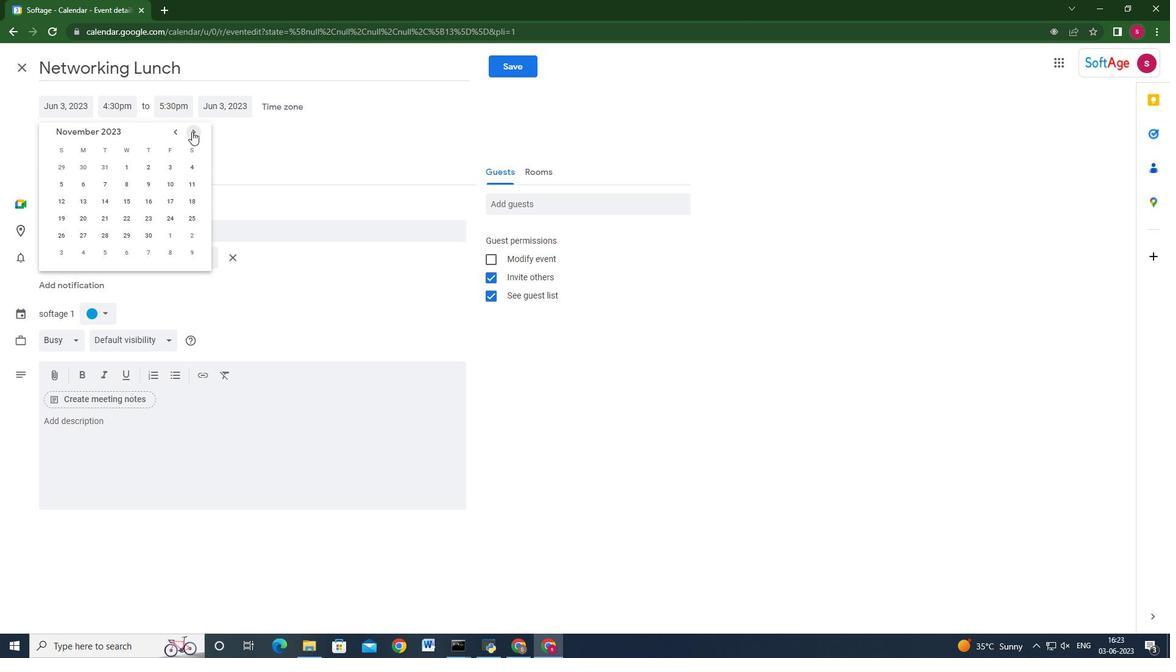
Action: Mouse moved to (89, 184)
Screenshot: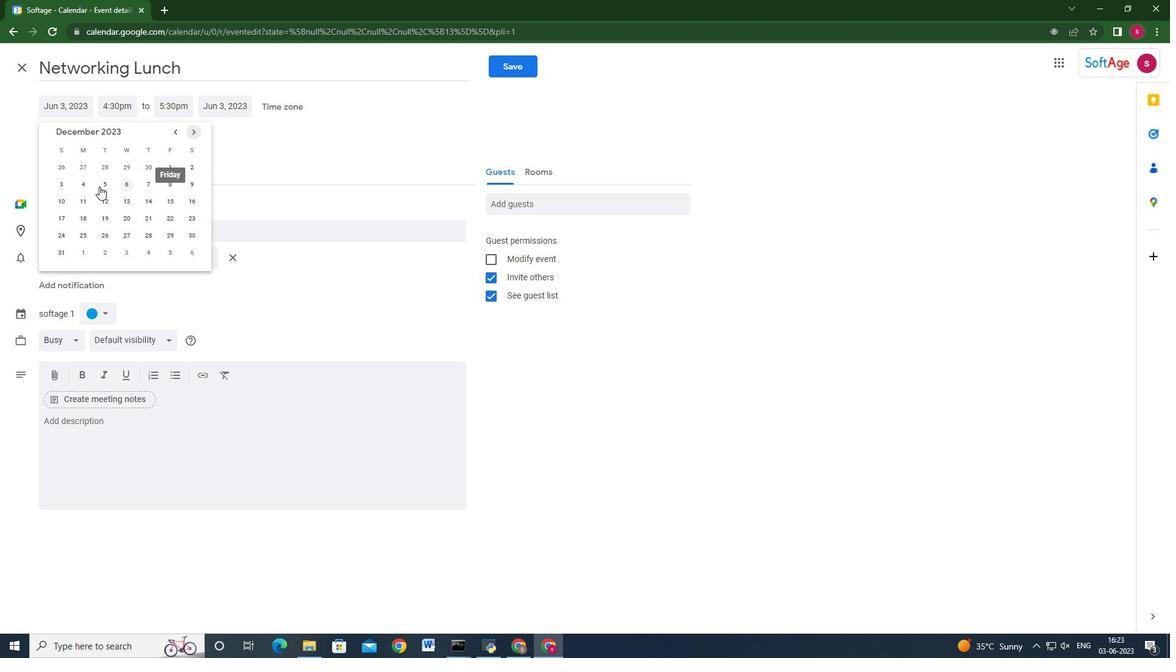 
Action: Mouse pressed left at (89, 184)
Screenshot: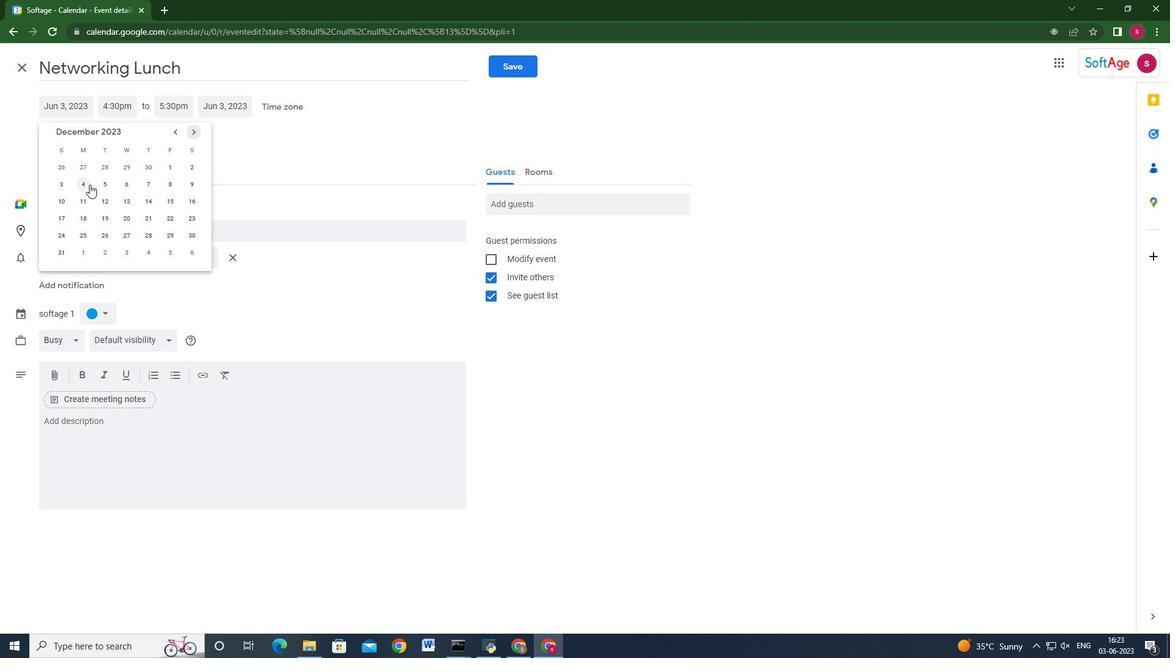 
Action: Mouse moved to (108, 108)
Screenshot: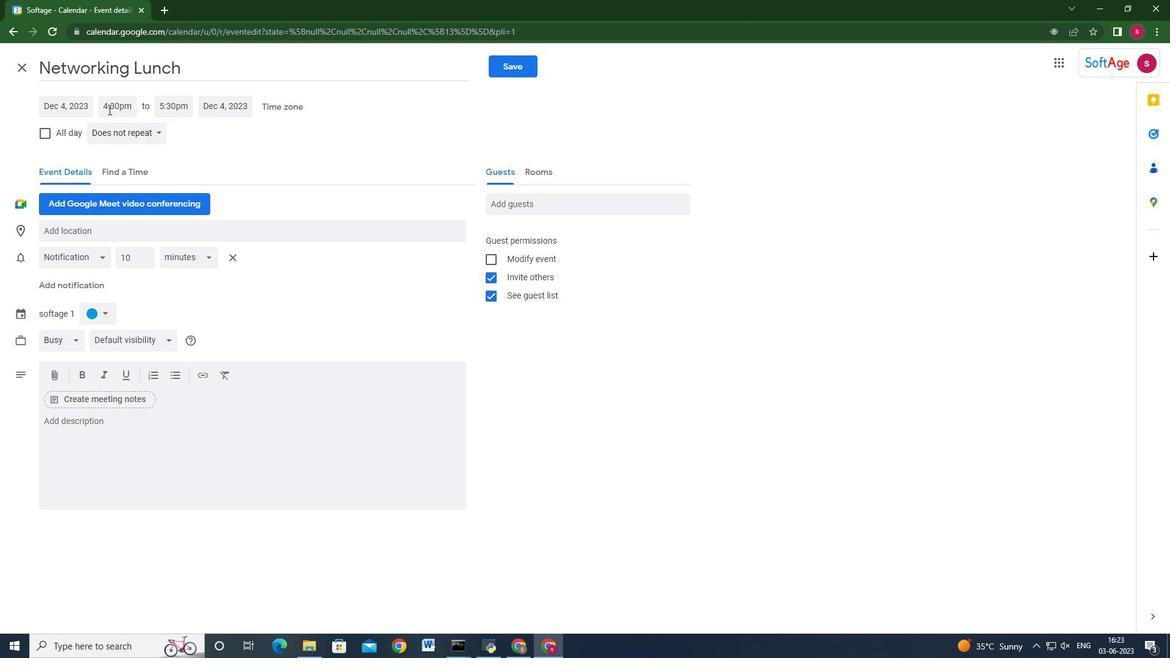 
Action: Mouse pressed left at (108, 108)
Screenshot: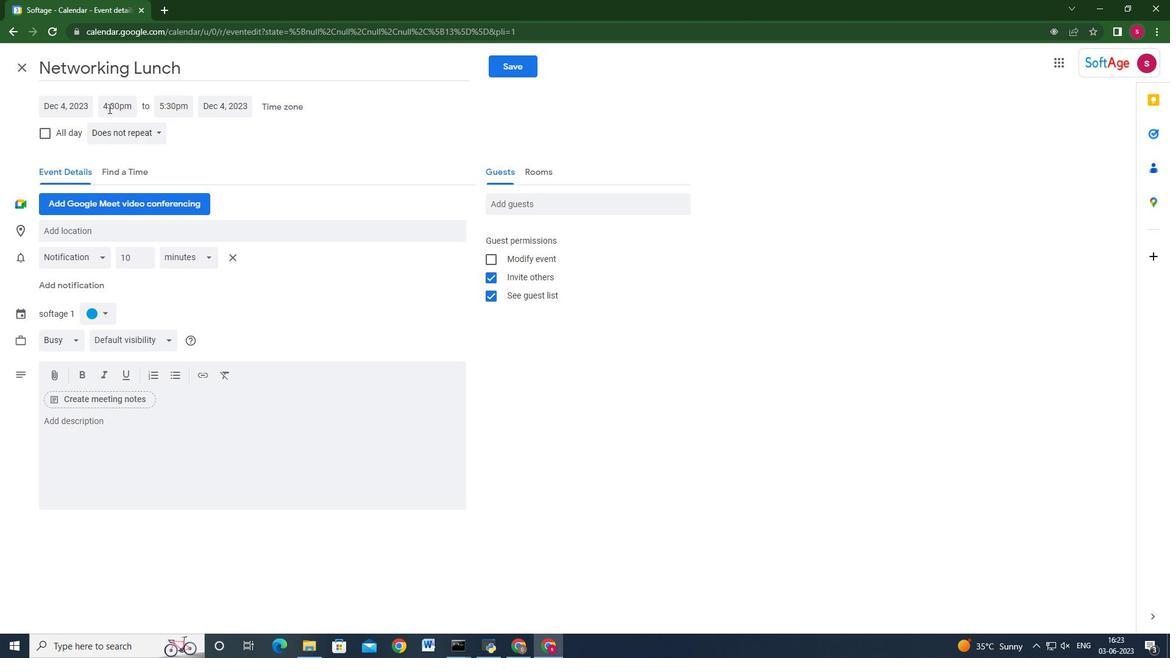 
Action: Key pressed 9<Key.shift>:15am<Key.enter><Key.tab>11<Key.shift>:15am<Key.enter>
Screenshot: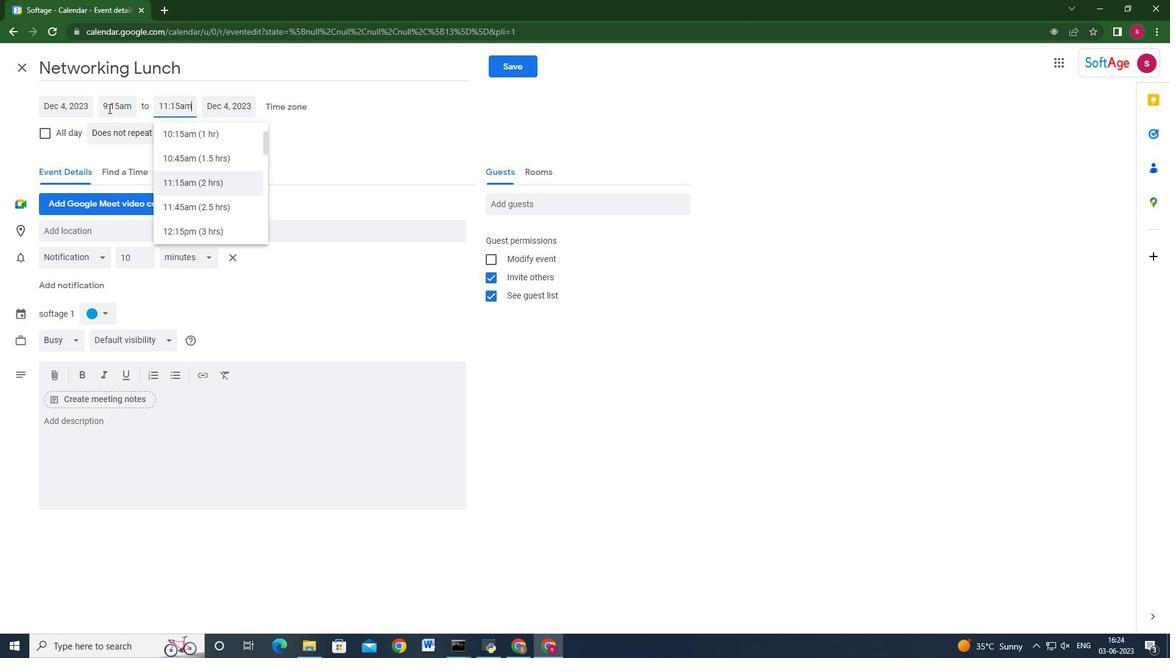 
Action: Mouse moved to (164, 438)
Screenshot: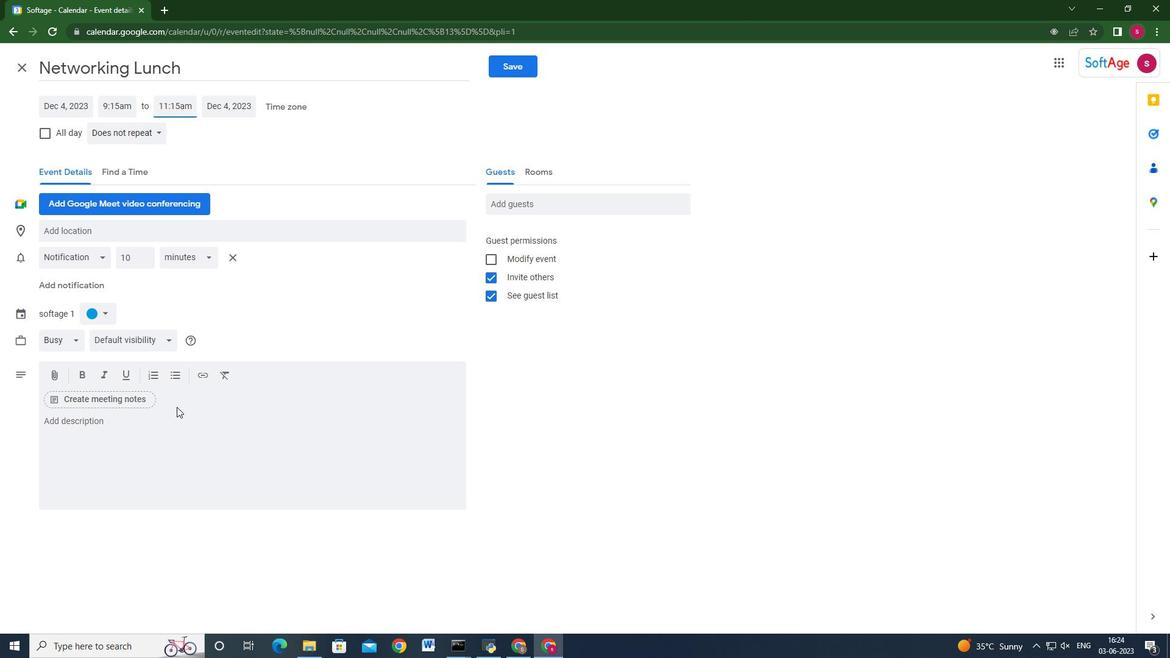 
Action: Mouse pressed left at (164, 438)
Screenshot: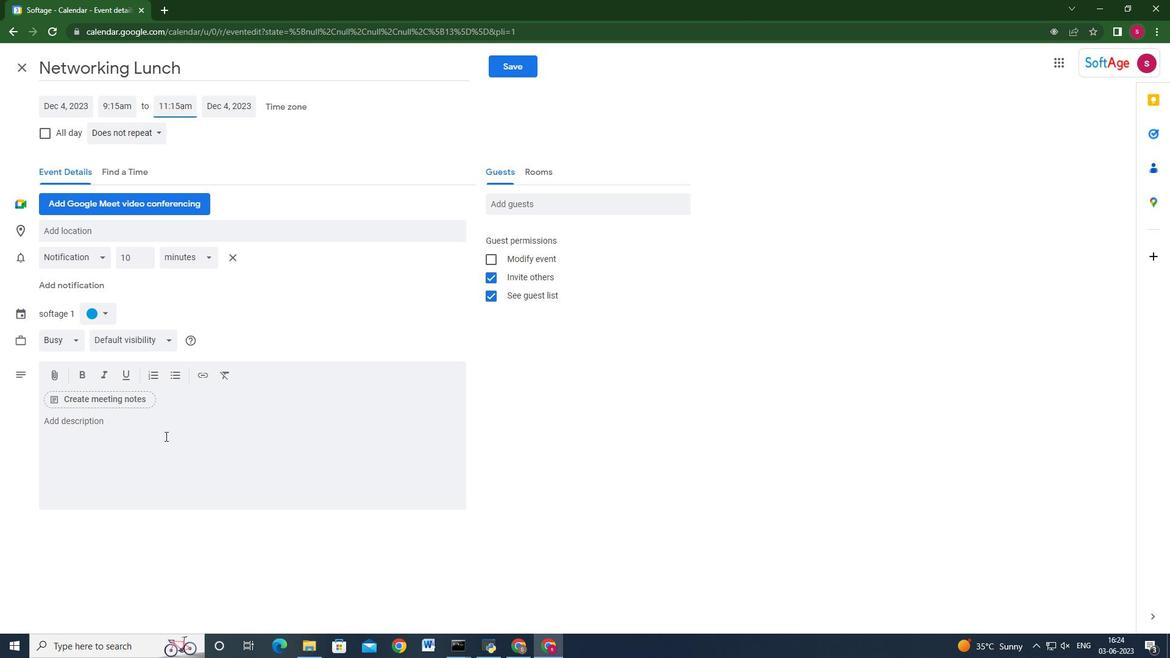 
Action: Mouse moved to (165, 438)
Screenshot: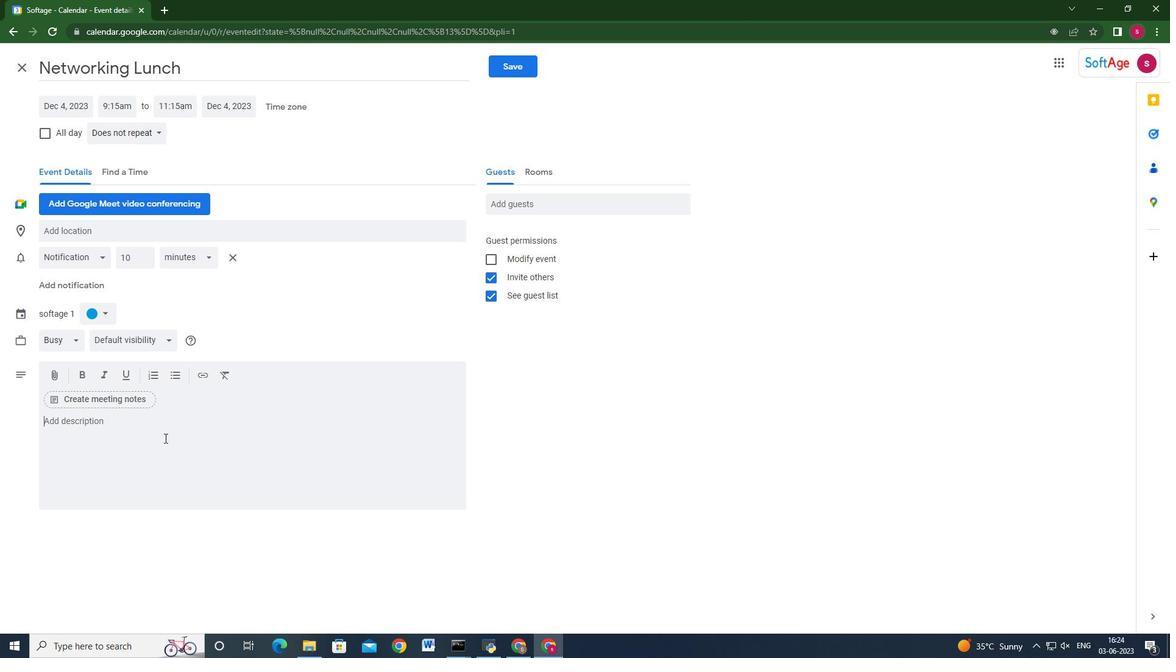 
Action: Key pressed <Key.shift_r>A<Key.space>m<Key.backspace><Key.shift>Networking<Key.space><Key.shift>Lunch<Key.space>is<Key.space>a<Key.space>structured<Key.space>event<Key.space>o<Key.backspace>designed<Key.space>to<Key.space>facilitate<Key.space>professional<Key.space>connections,<Key.space>relationship-building,<Key.space>and<Key.space>knowledge<Key.space>sharing<Key.space>among<Key.space>attendees.<Key.space><Key.shift>It<Key.space>provides<Key.space>a<Key.space>relaxed<Key.space>and<Key.space>informal<Key.space>setting<Key.space>where<Key.space>individuals<Key.space>from<Key.space>various<Key.space>stud<Key.backspace><Key.backspace><Key.backspace><Key.backspace>industries,<Key.space>organisatio<Key.backspace><Key.backspace><Key.backspace><Key.backspace><Key.backspace>zations,<Key.space>and<Key.space>backgrounds<Key.space>can<Key.space>come<Key.space>togheth<Key.backspace><Key.backspace><Key.backspace><Key.backspace>ether<Key.space><Key.backspace><Key.space>ti<Key.space>e<Key.backspace><Key.backspace><Key.backspace>o<Key.space>exchange<Key.space>idead<Key.backspace>s,<Key.space>expand<Key.space>their<Key.space>netwok<Key.backspace>rks,<Key.space>and<Key.space>explore<Key.space>potential<Key.space>collaborations.
Screenshot: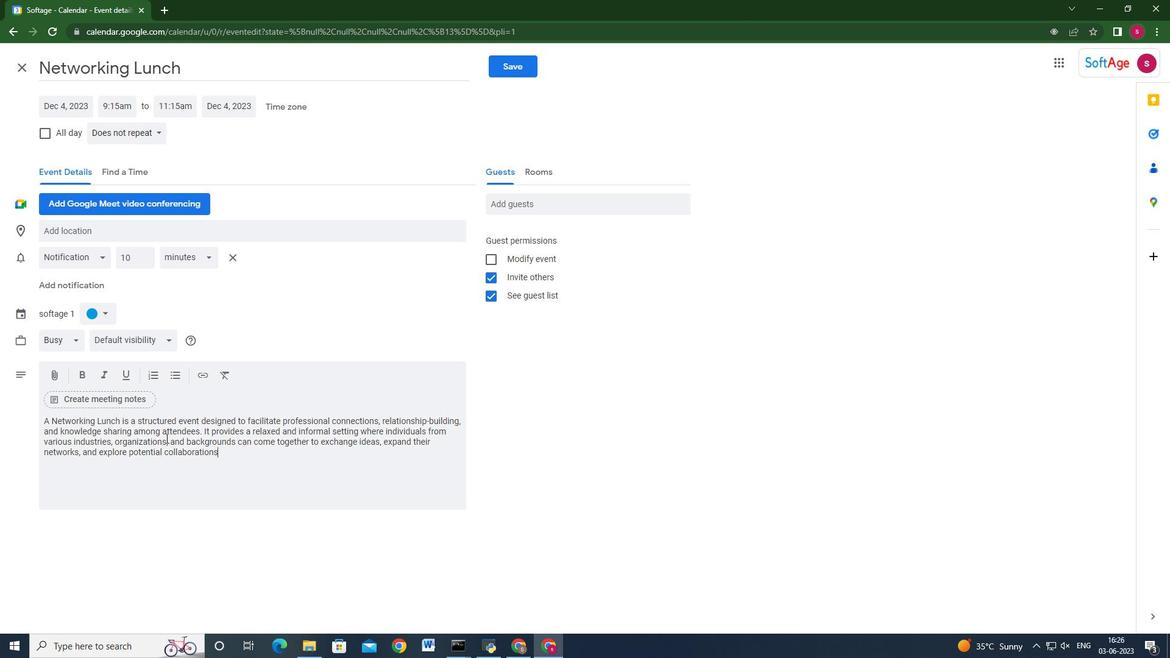 
Action: Mouse moved to (244, 239)
Screenshot: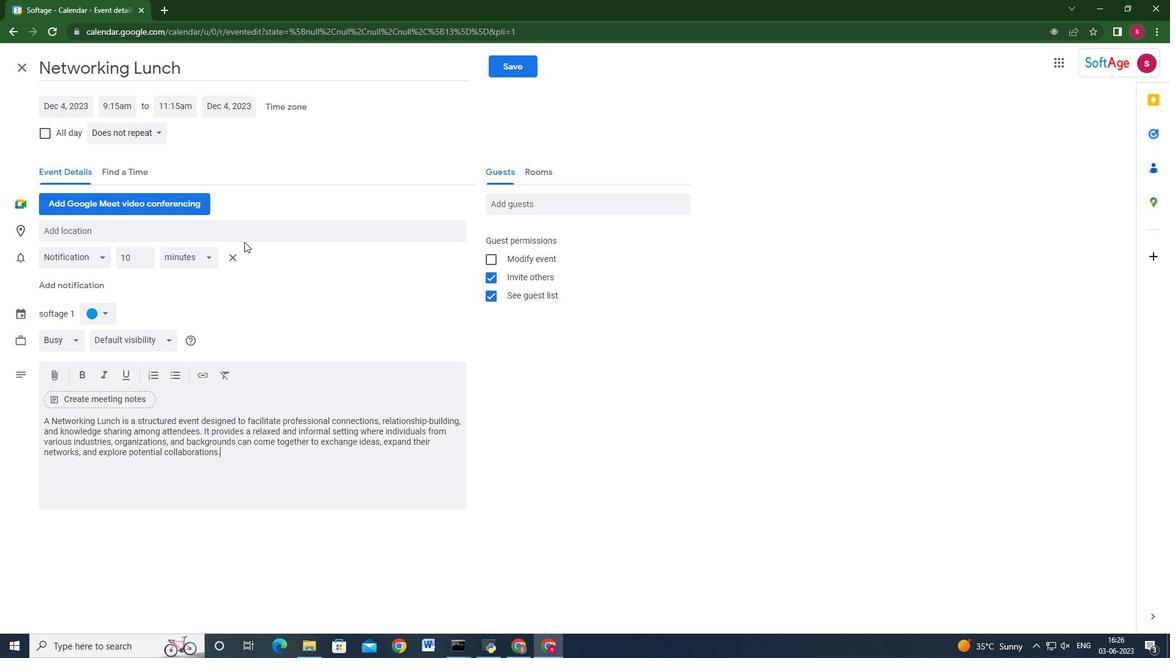 
Action: Mouse pressed left at (244, 239)
Screenshot: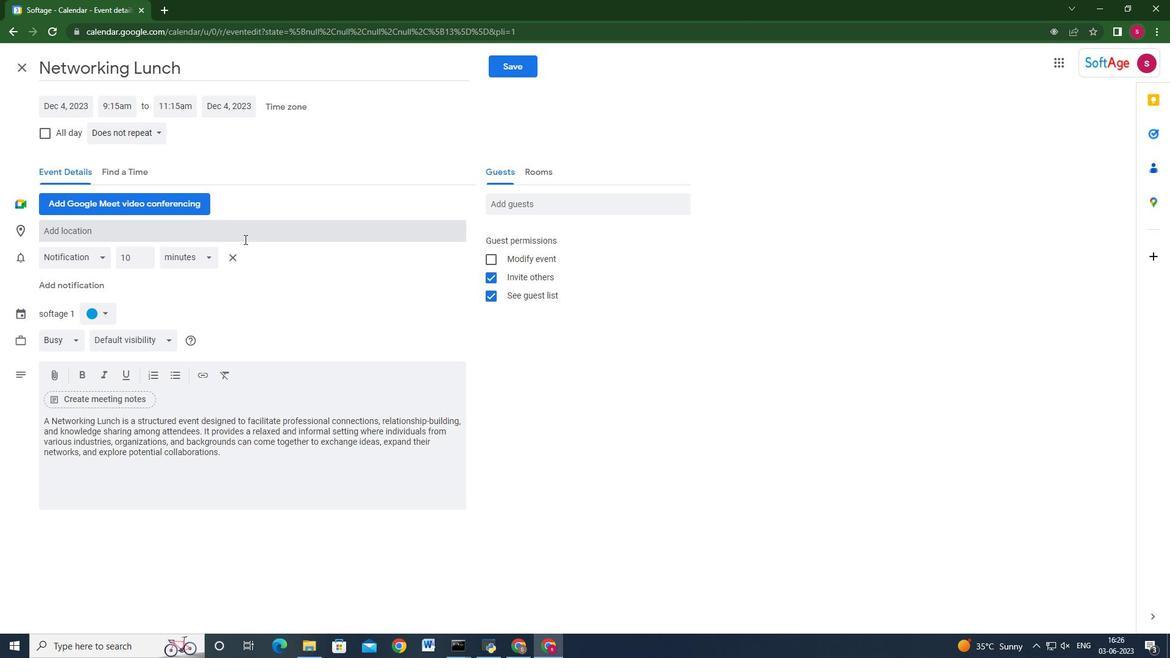 
Action: Mouse moved to (277, 238)
Screenshot: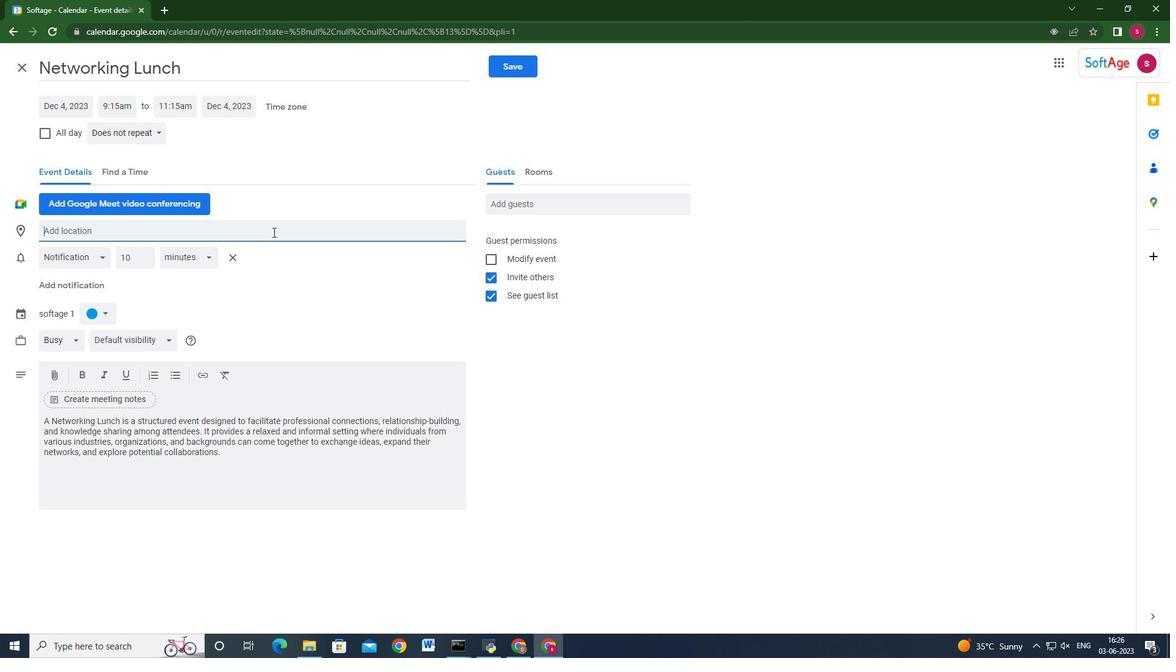 
Action: Key pressed 1<Key.backspace>456<Key.space><Key.shift>Calle<Key.space>de<Key.space><Key.shift>Fuencarral,<Key.space><Key.shift>Madrid,<Key.space><Key.shift_r>Spain
Screenshot: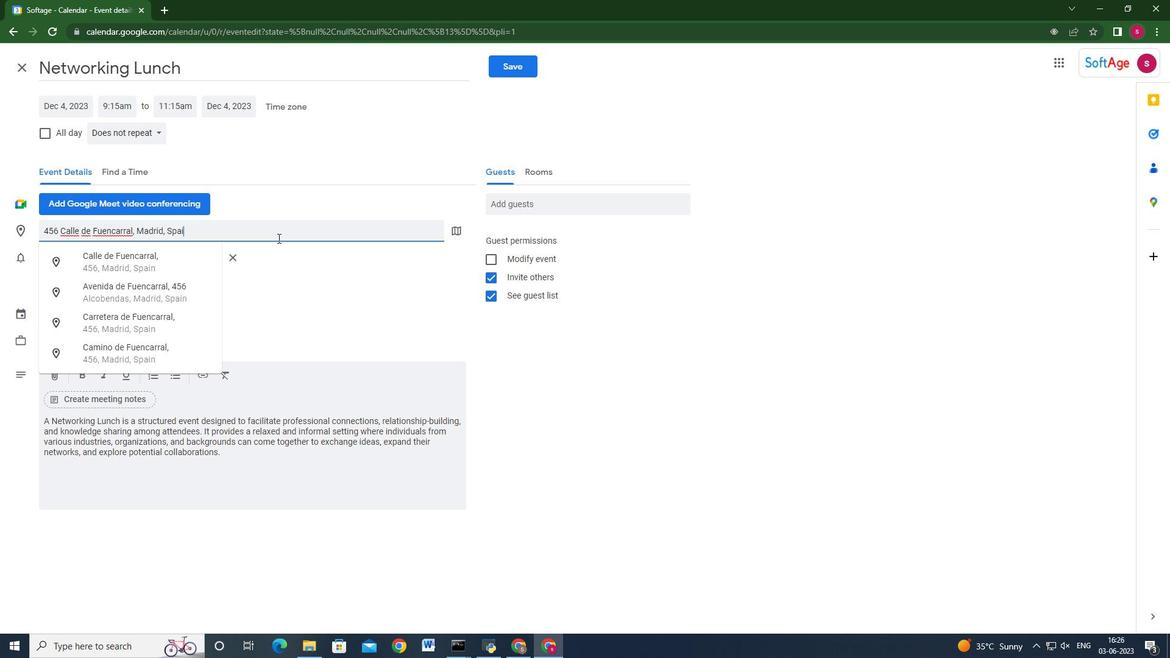 
Action: Mouse moved to (637, 202)
Screenshot: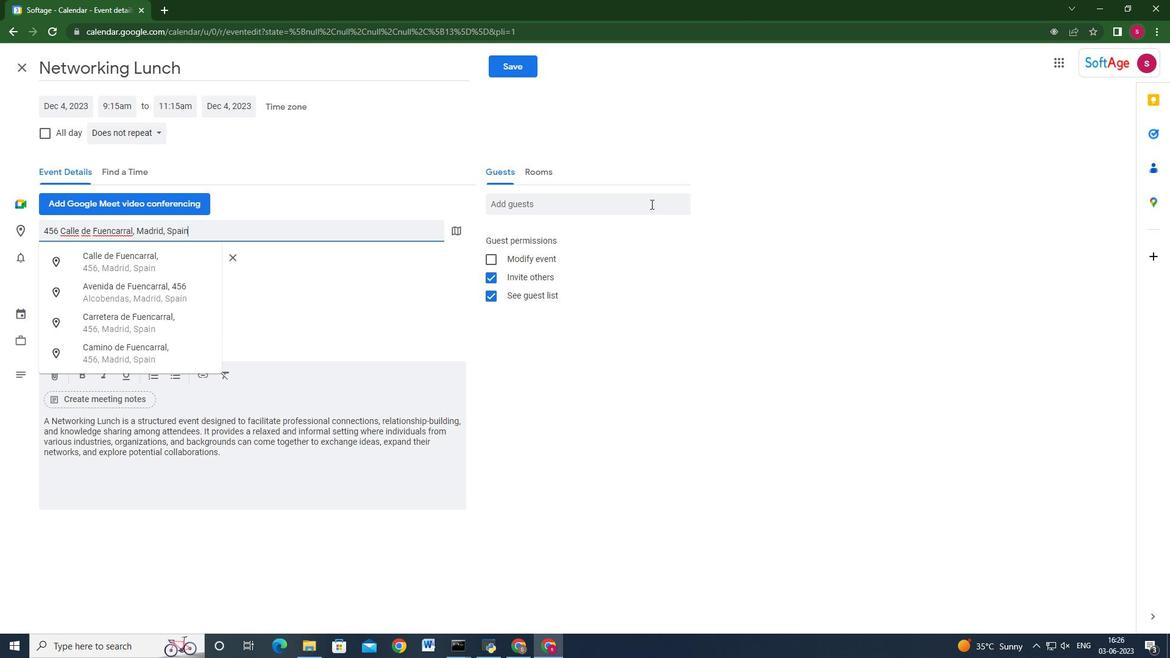 
Action: Mouse pressed left at (637, 202)
Screenshot: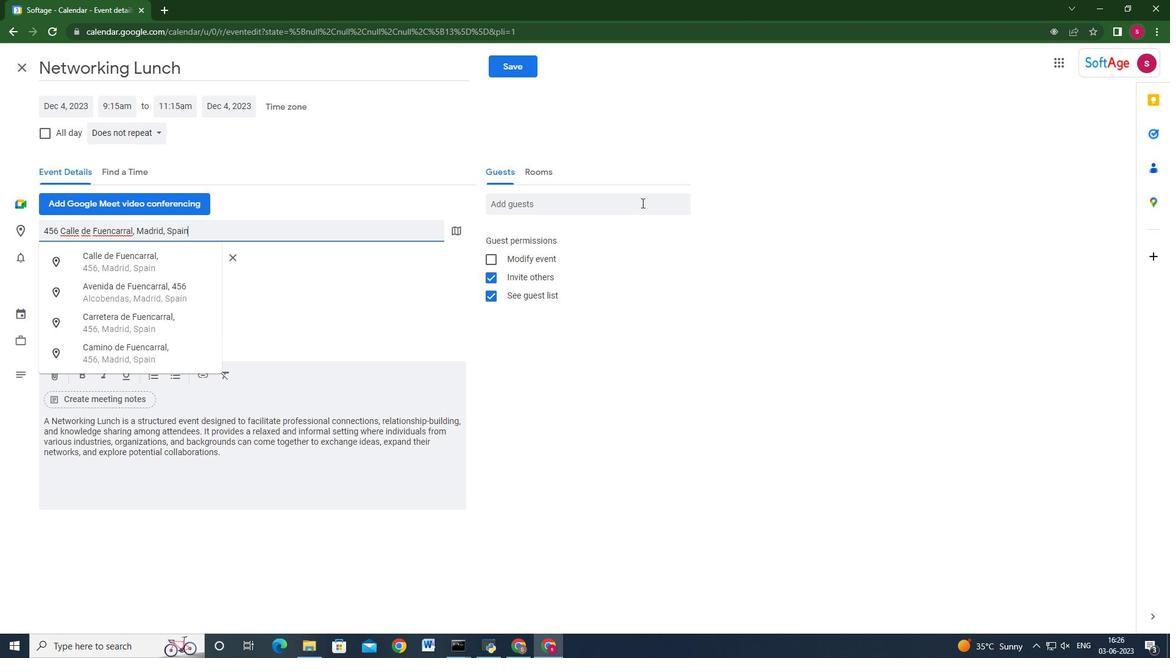 
Action: Key pressed softage.2<Key.shift_r>@sofagt<Key.backspace><Key.backspace><Key.backspace>tage.net<Key.enter>softage.3<Key.shift_r>@softage.net<Key.enter>
Screenshot: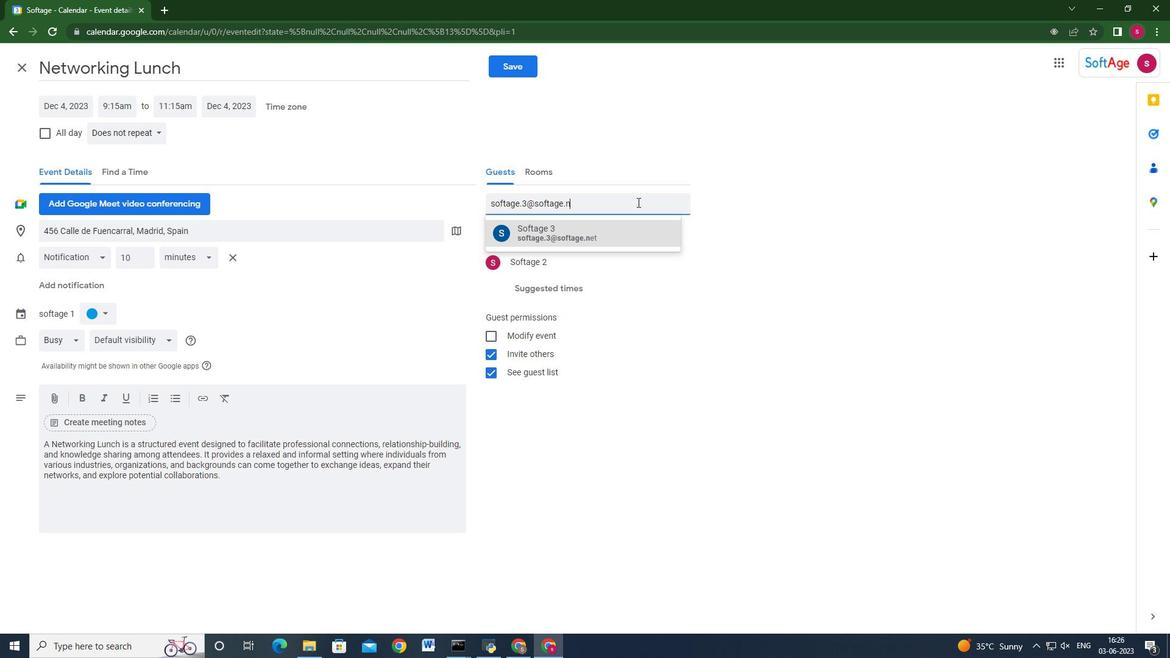 
Action: Mouse moved to (126, 135)
Screenshot: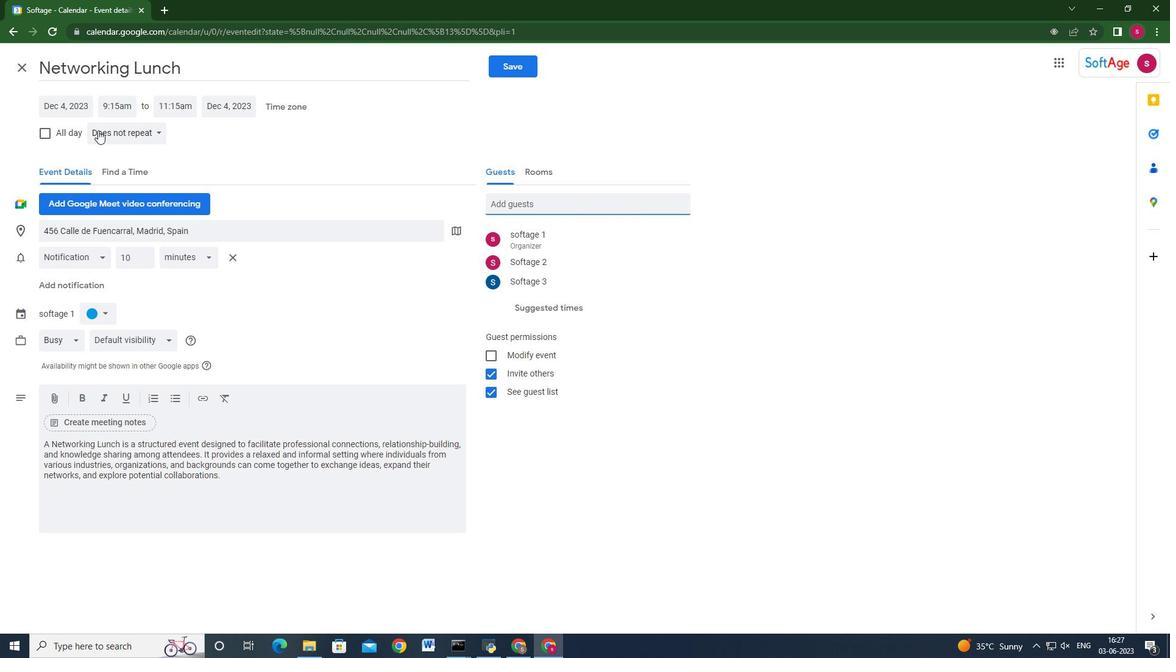
Action: Mouse pressed left at (126, 135)
Screenshot: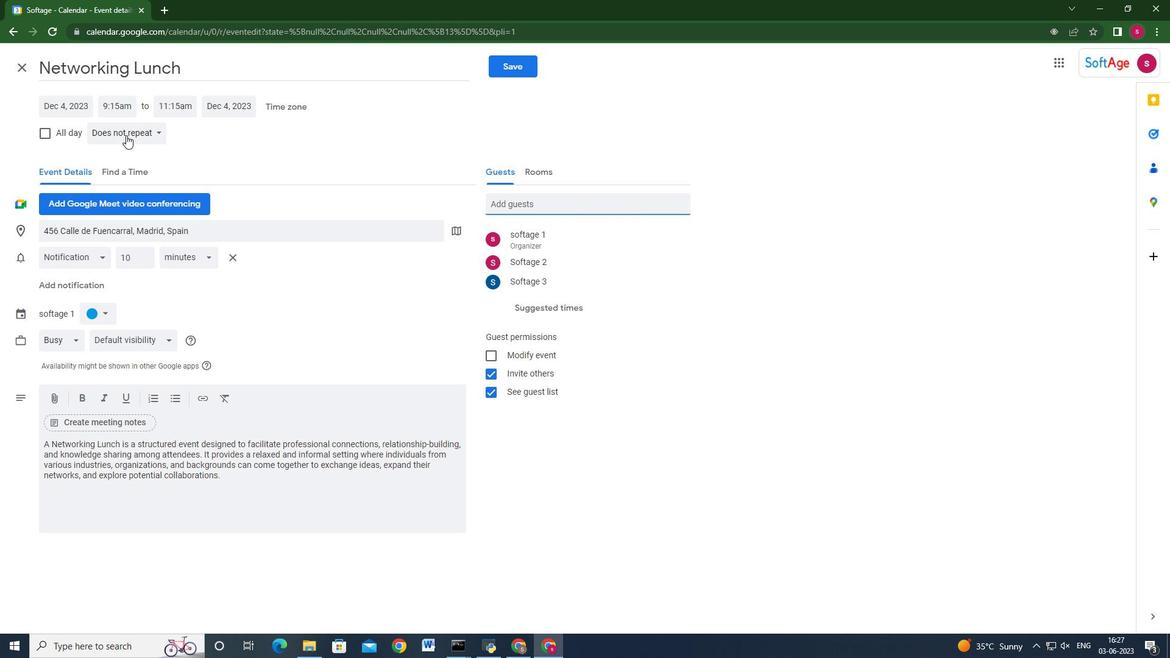 
Action: Mouse moved to (146, 264)
Screenshot: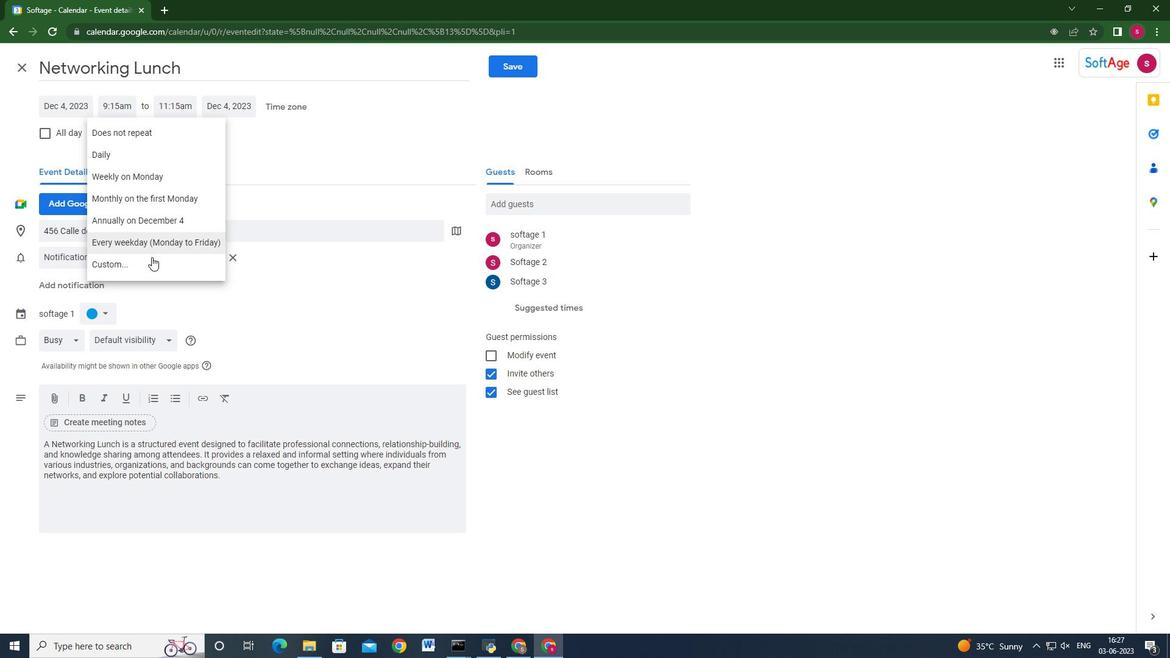 
Action: Mouse pressed left at (146, 264)
Screenshot: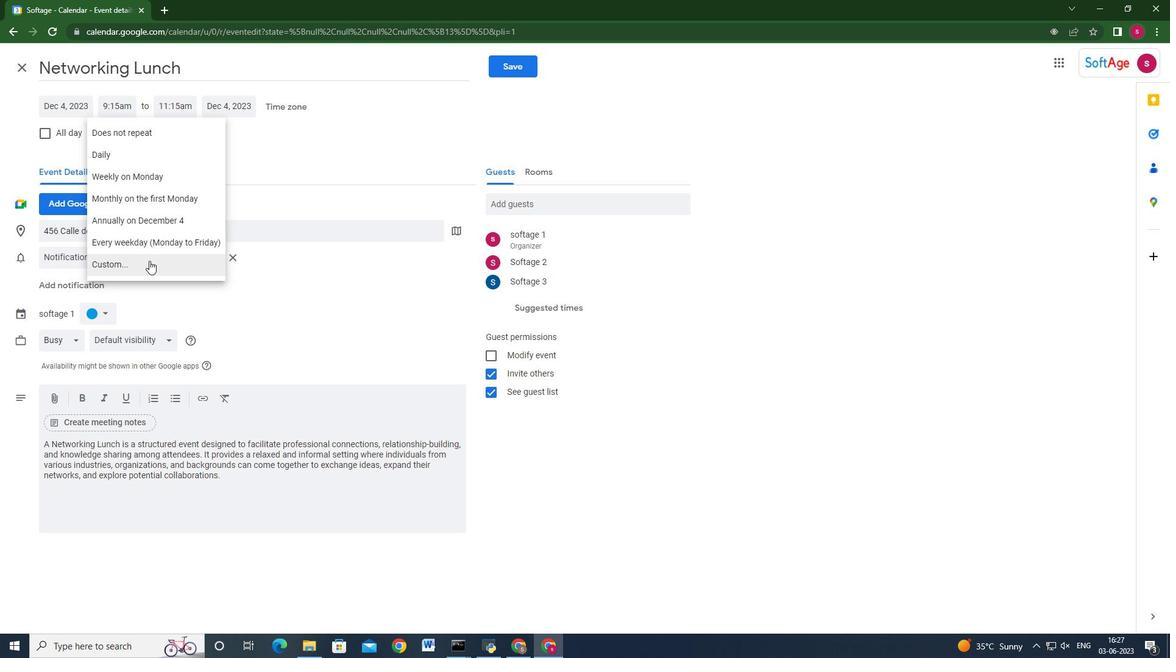 
Action: Mouse moved to (490, 321)
Screenshot: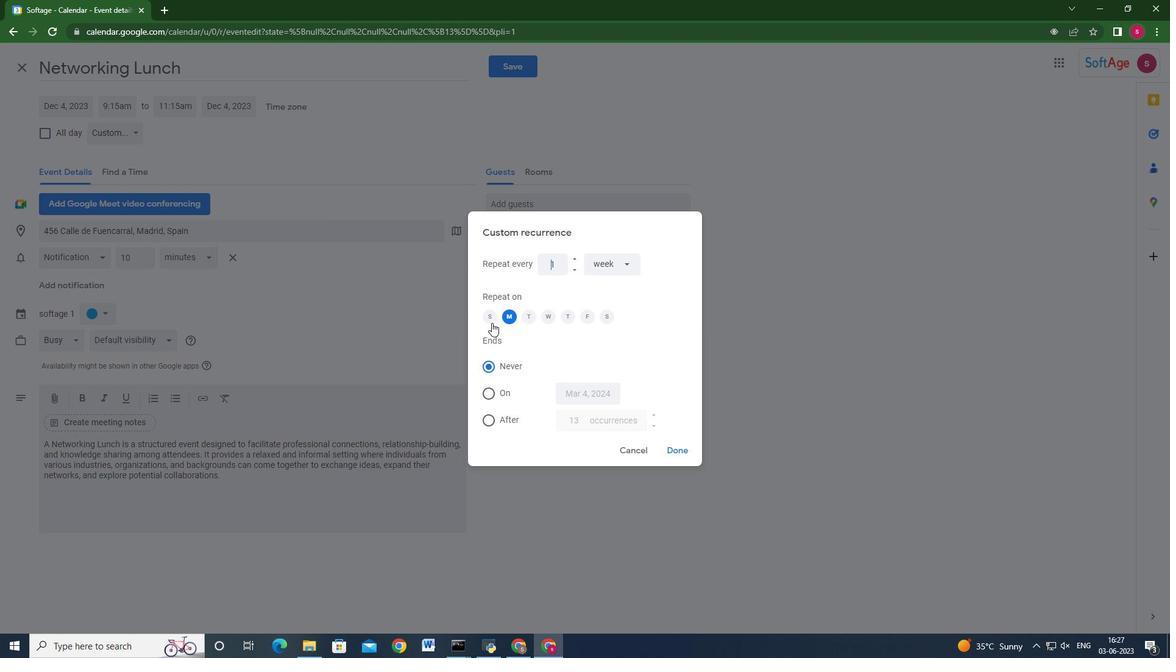 
Action: Mouse pressed left at (490, 321)
Screenshot: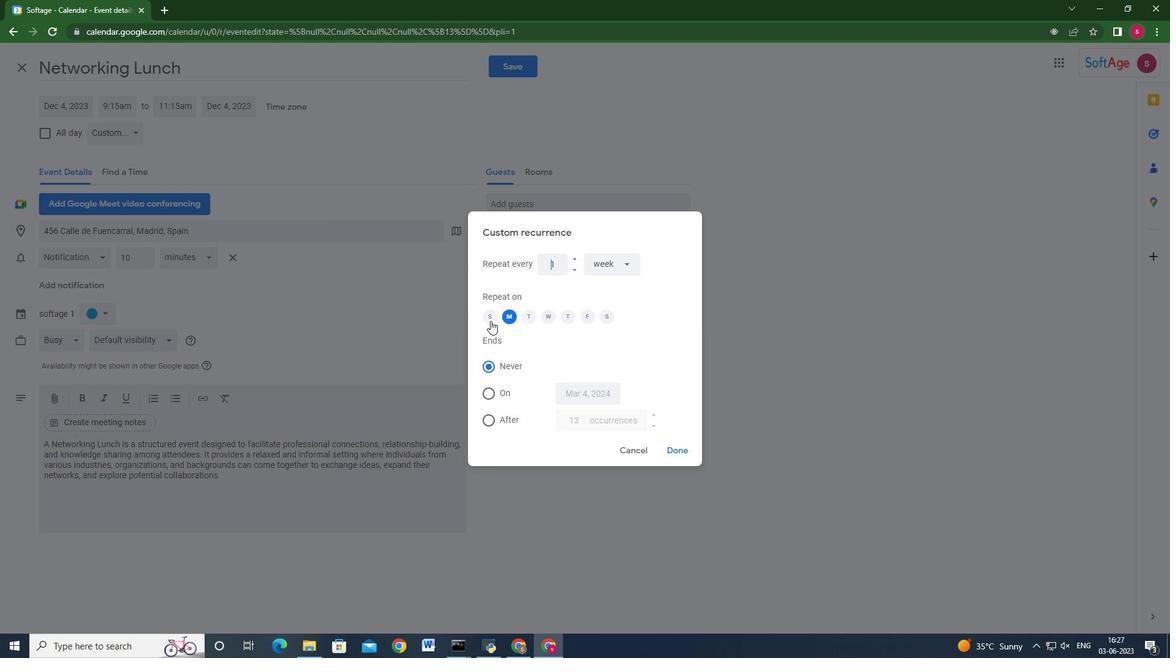 
Action: Mouse moved to (503, 318)
Screenshot: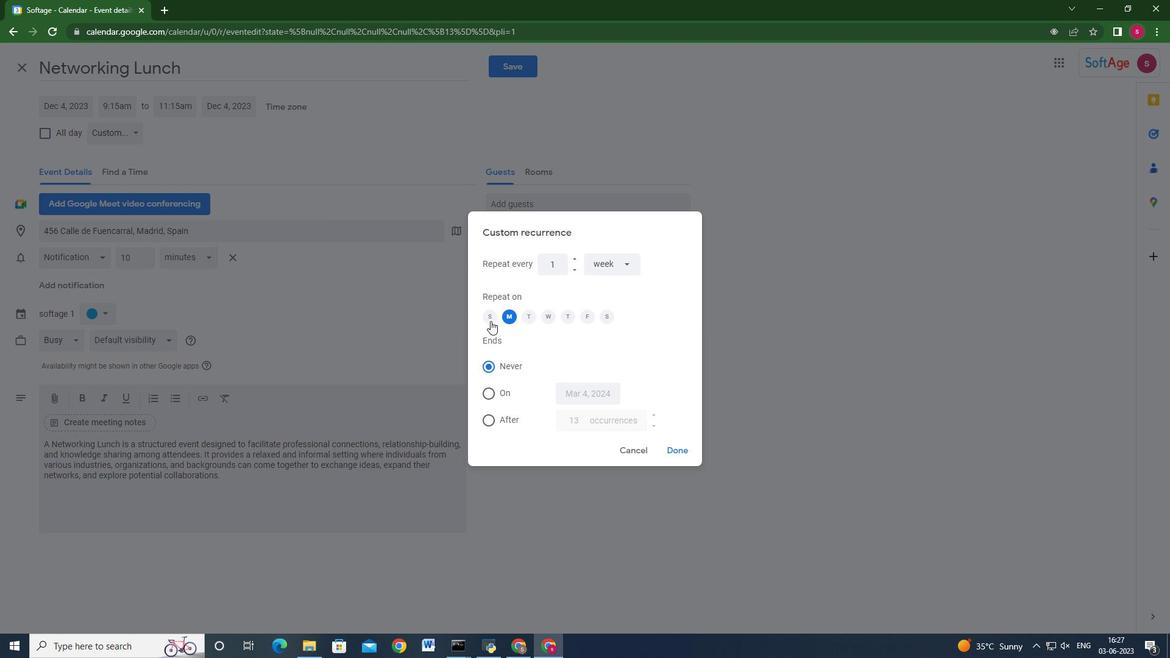 
Action: Mouse pressed left at (503, 318)
Screenshot: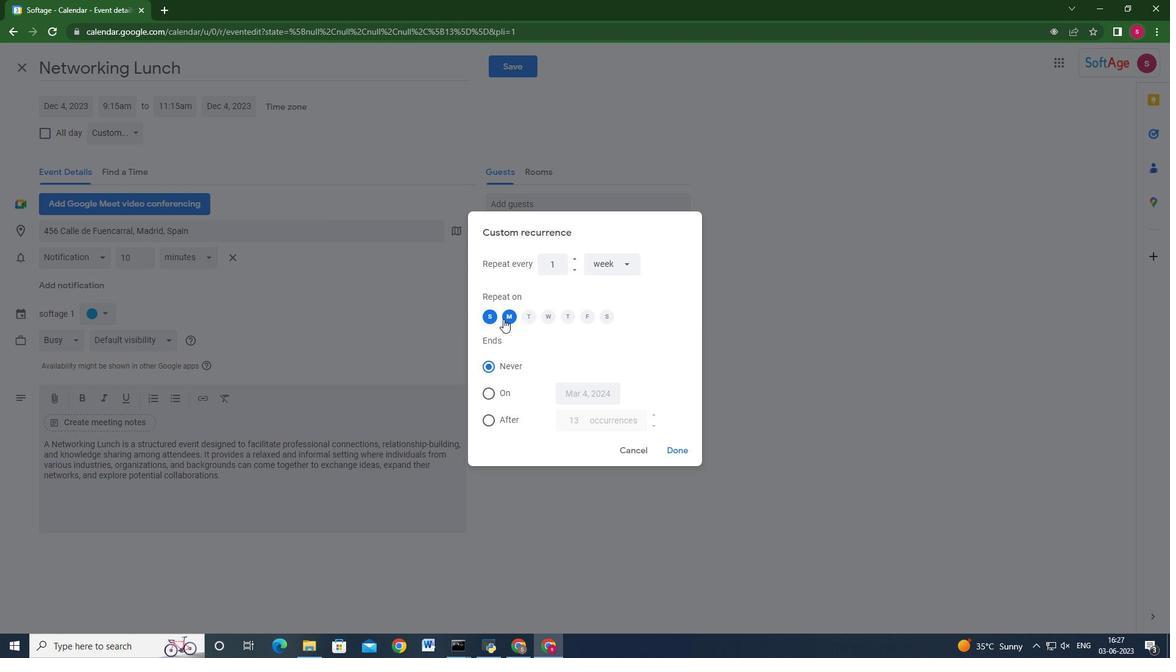 
Action: Mouse moved to (669, 441)
Screenshot: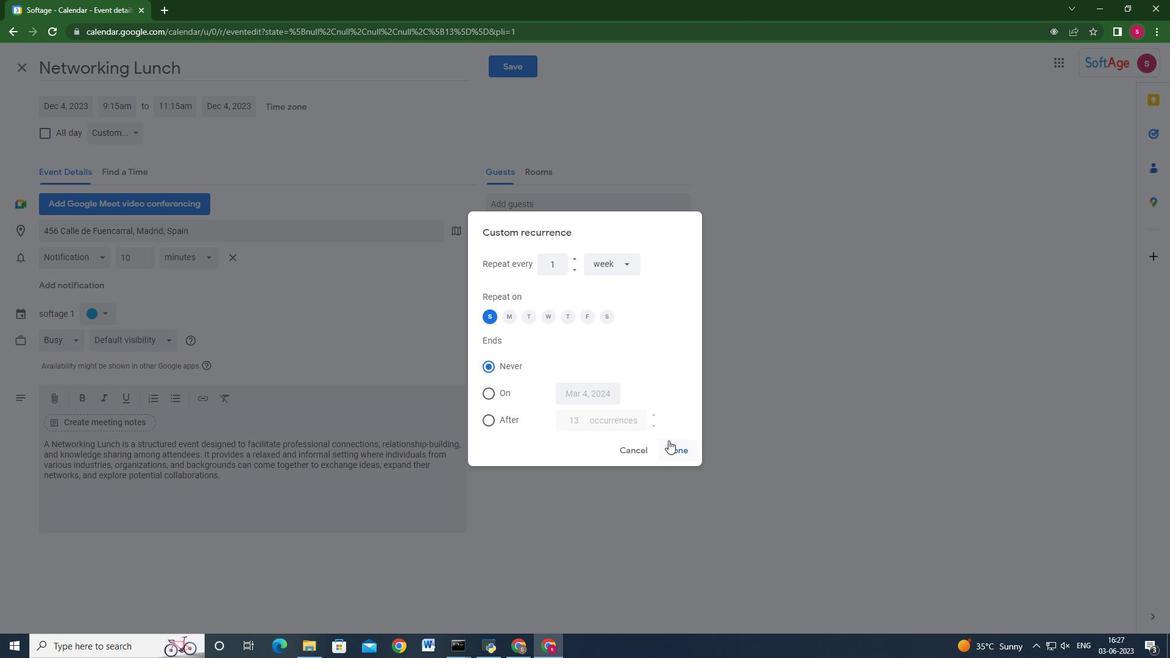 
Action: Mouse pressed left at (669, 441)
Screenshot: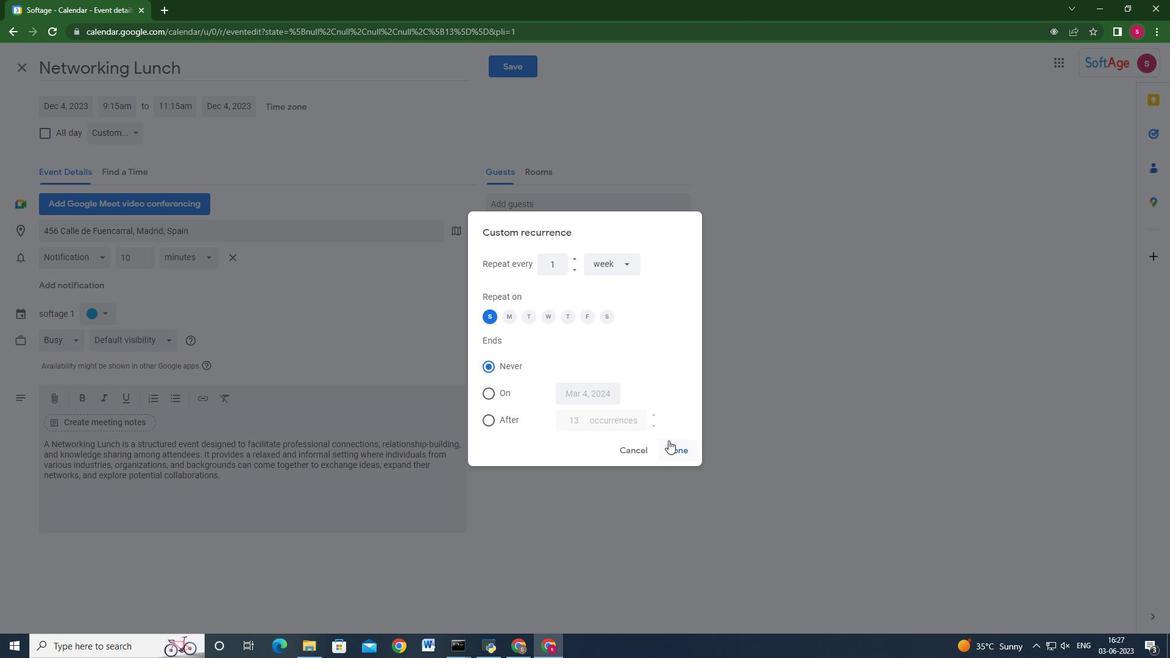
Action: Mouse moved to (530, 70)
Screenshot: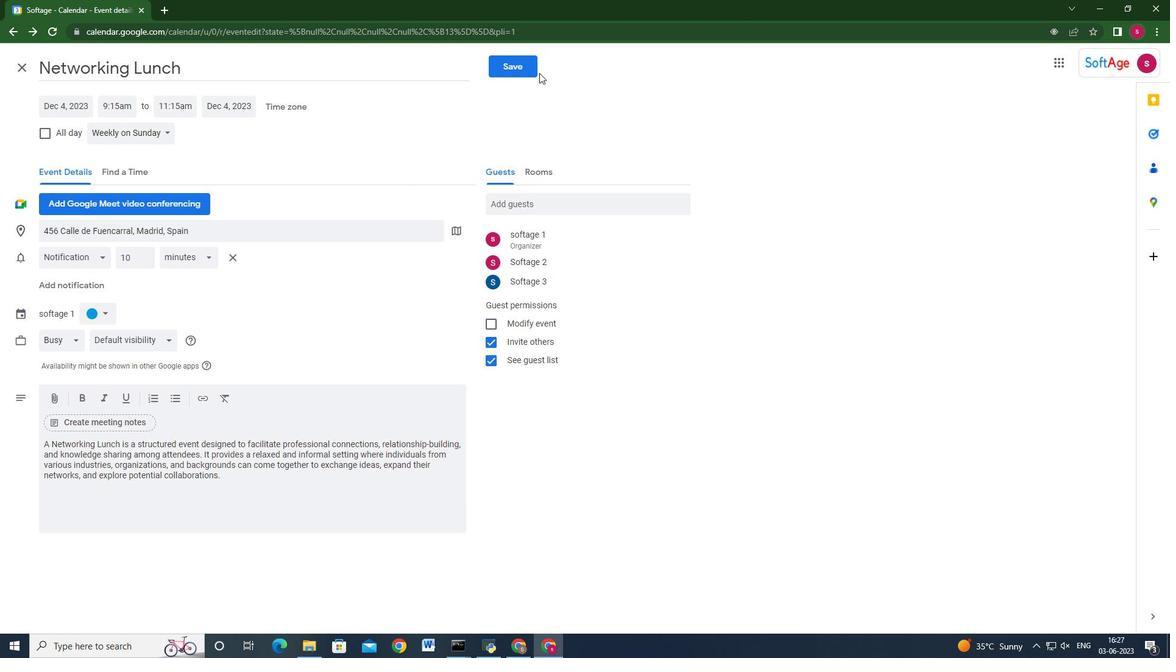 
Action: Mouse pressed left at (530, 70)
Screenshot: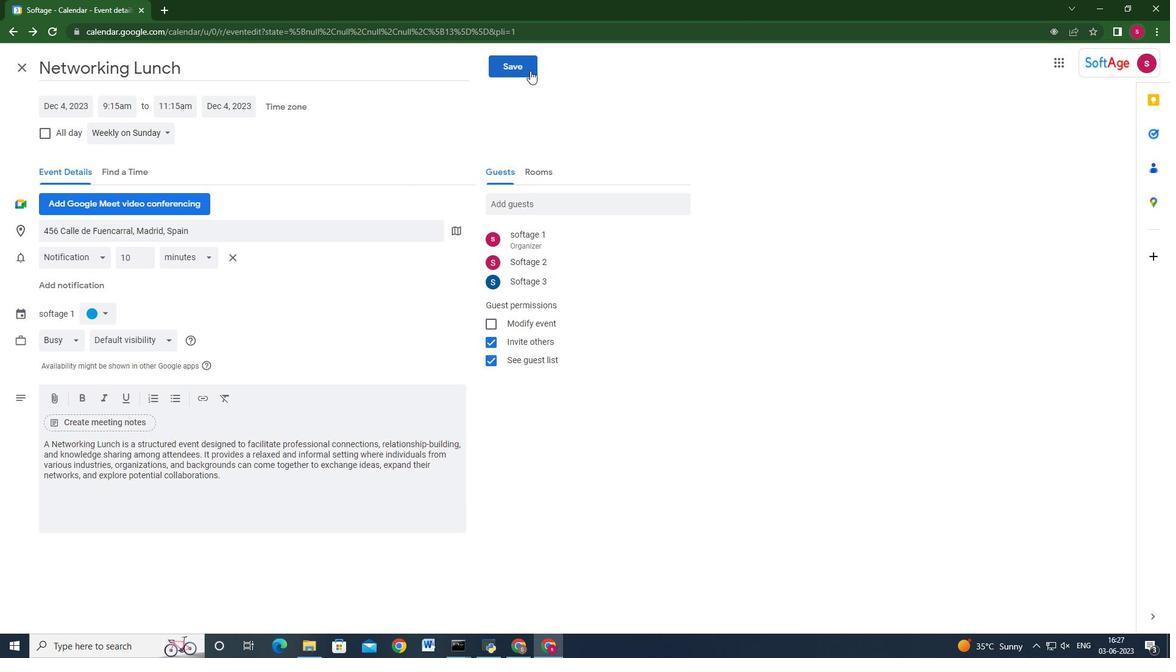
Action: Mouse moved to (705, 368)
Screenshot: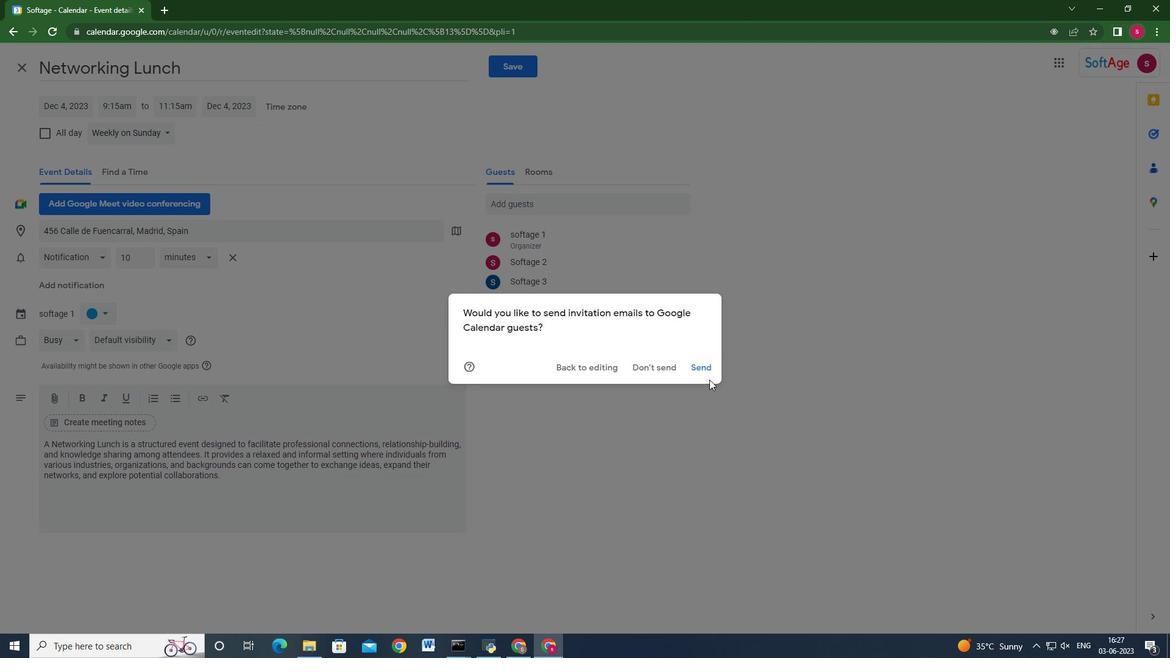 
Action: Mouse pressed left at (705, 368)
Screenshot: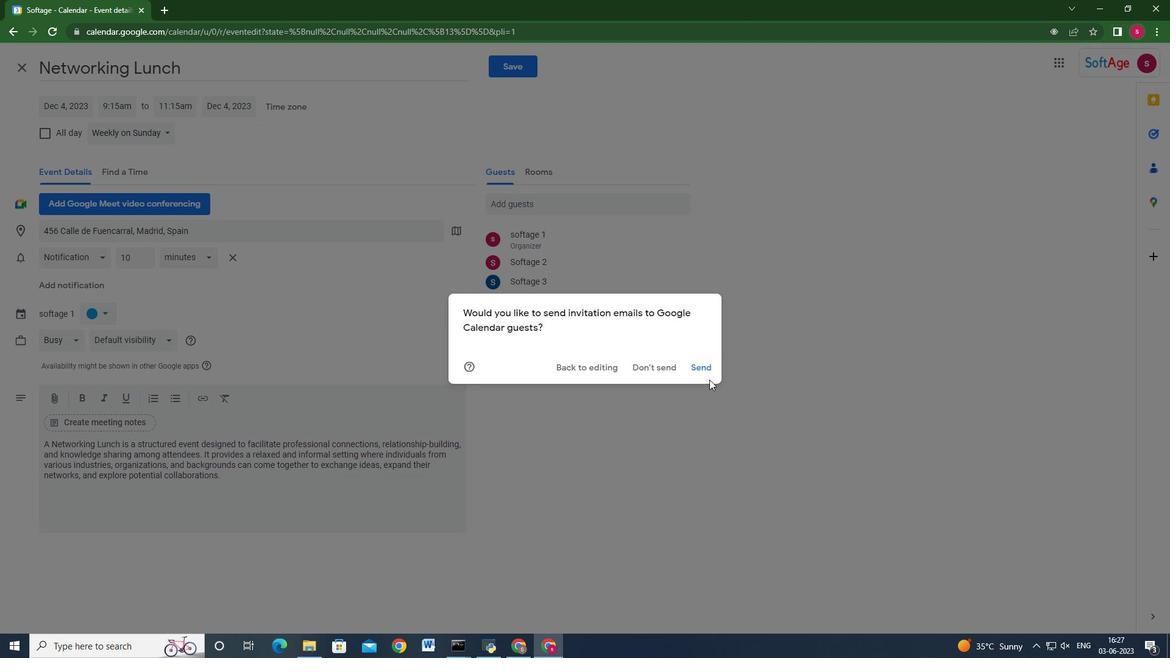
Action: Mouse moved to (806, 542)
Screenshot: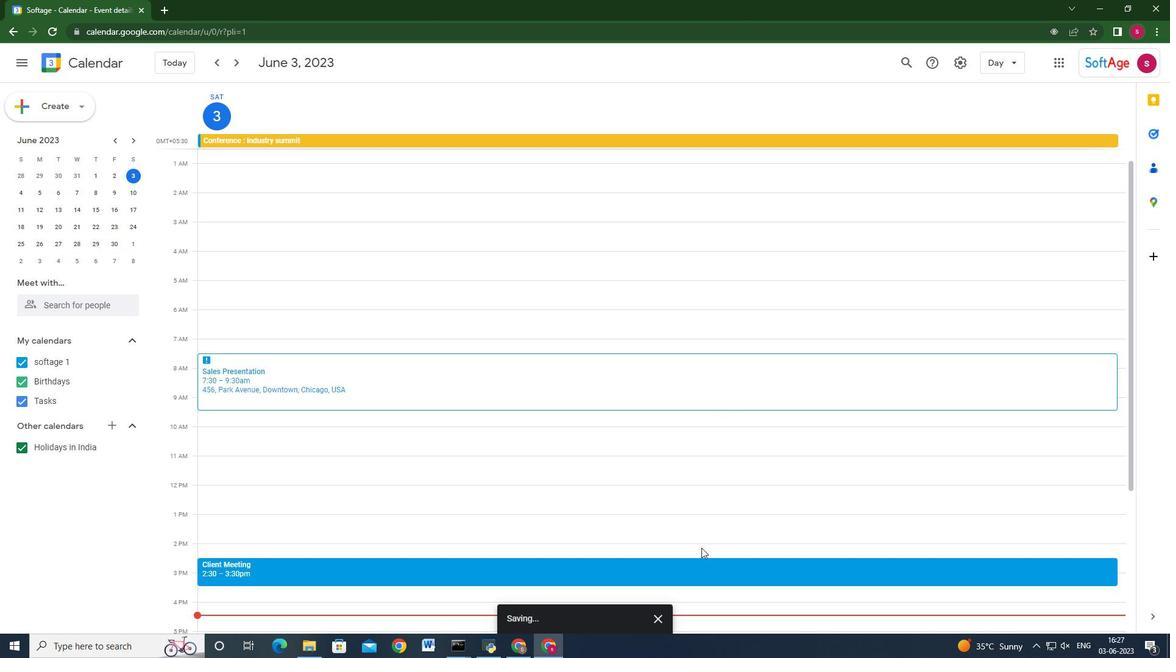 
